 Task: Change the host image version preference to stable.
Action: Mouse moved to (1123, 78)
Screenshot: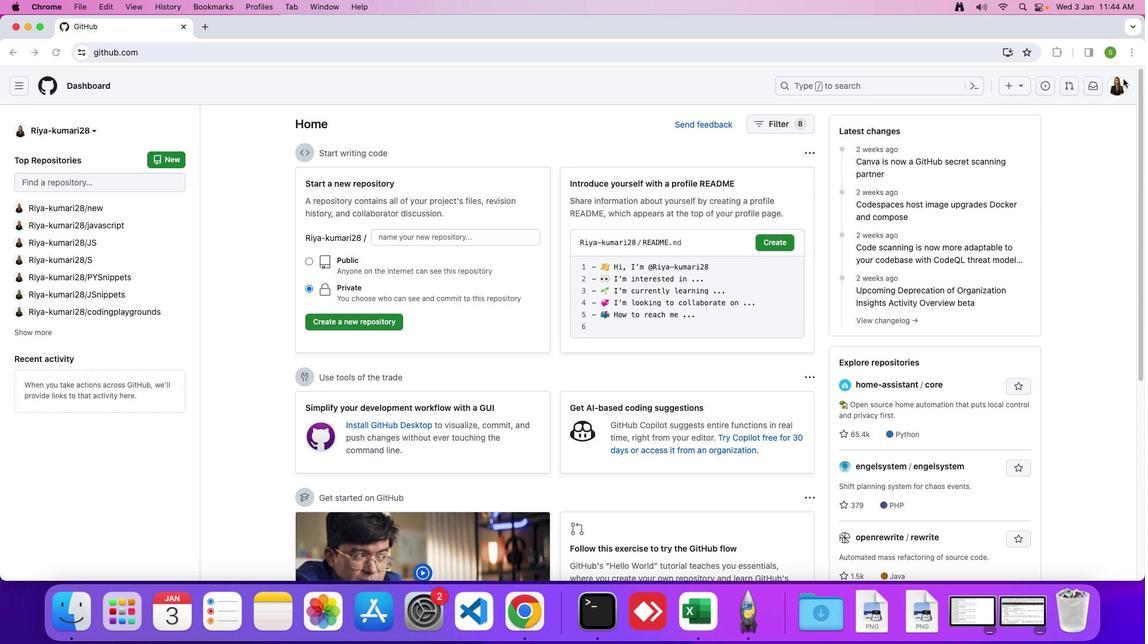 
Action: Mouse pressed left at (1123, 78)
Screenshot: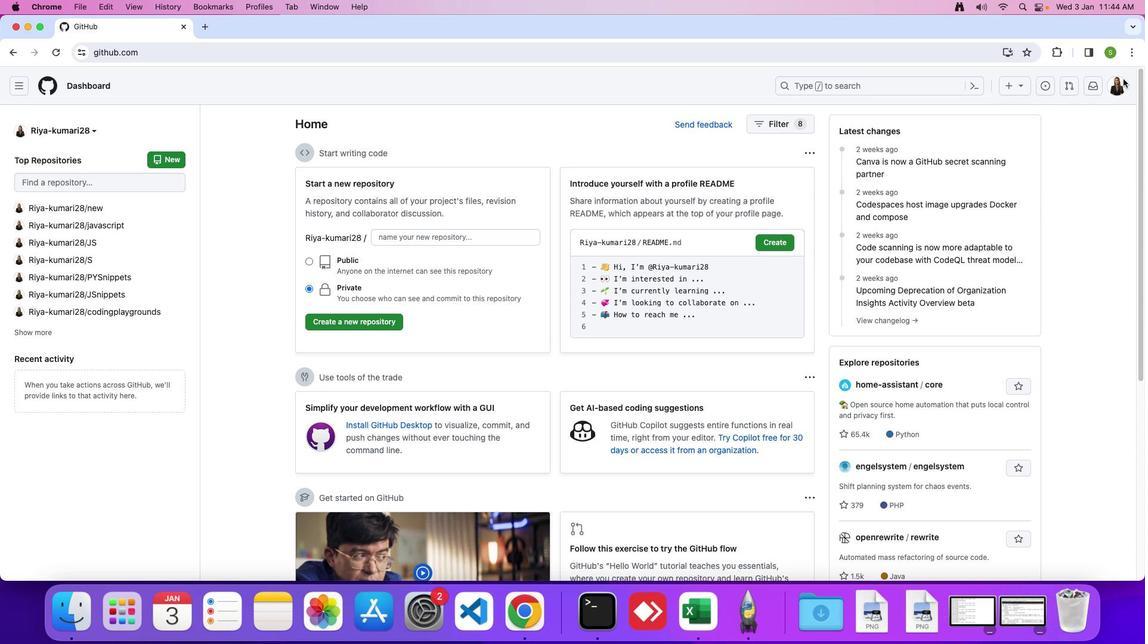 
Action: Mouse moved to (1115, 84)
Screenshot: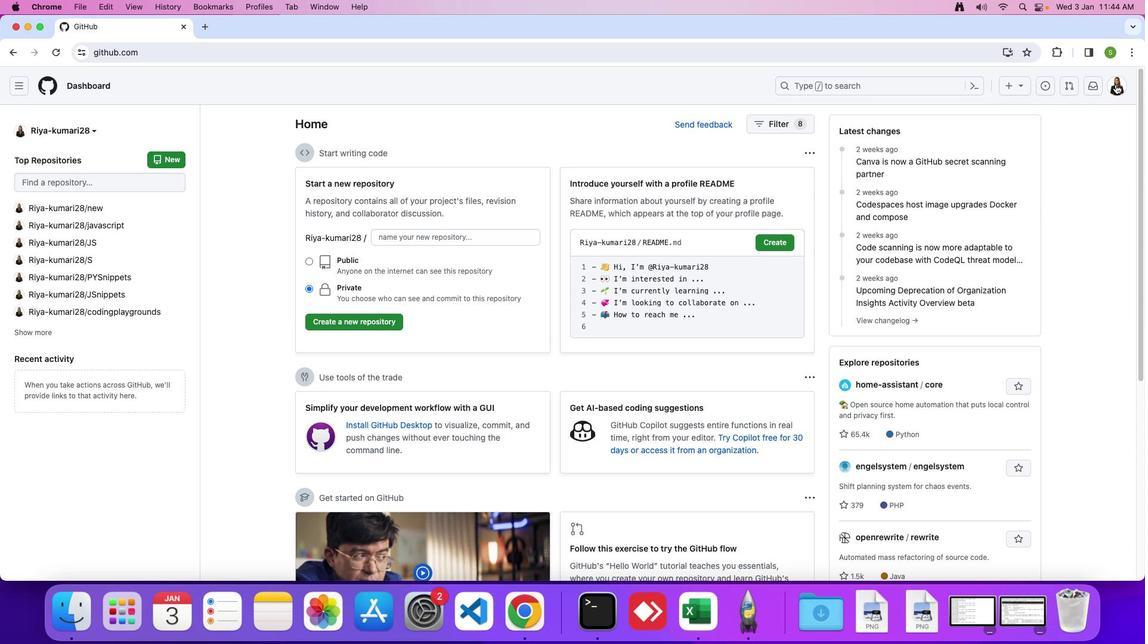 
Action: Mouse pressed left at (1115, 84)
Screenshot: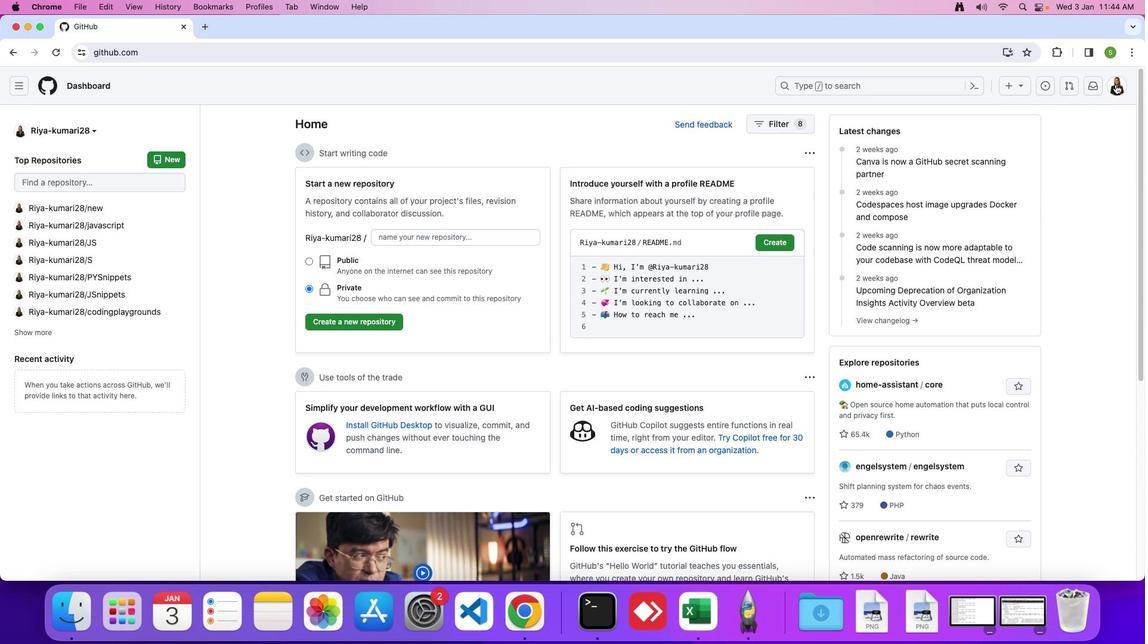 
Action: Mouse moved to (1013, 414)
Screenshot: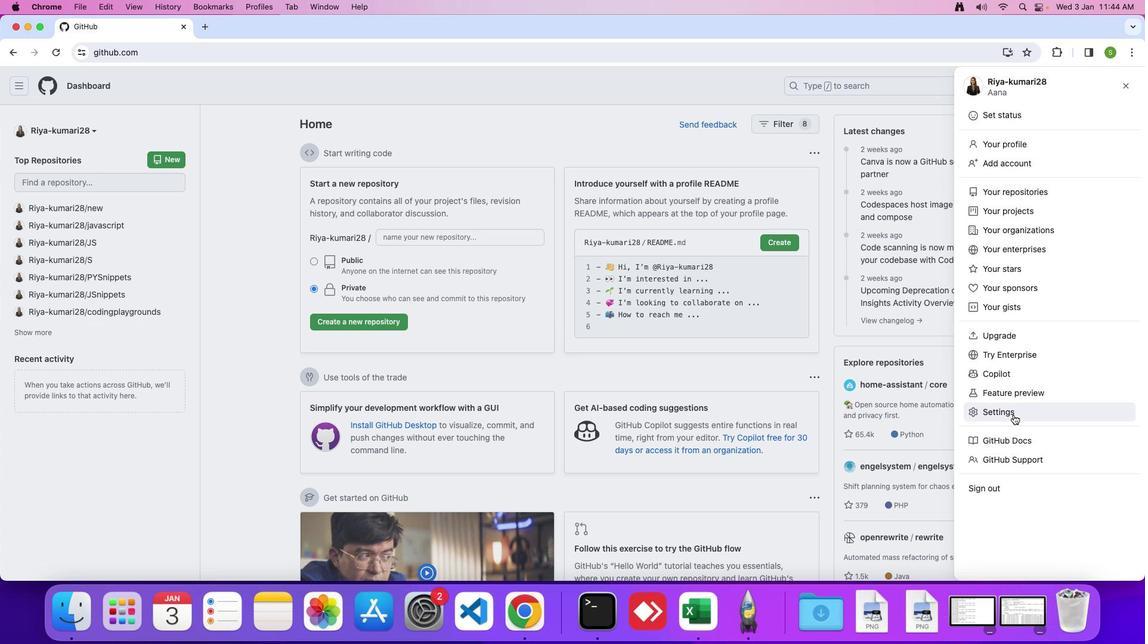 
Action: Mouse pressed left at (1013, 414)
Screenshot: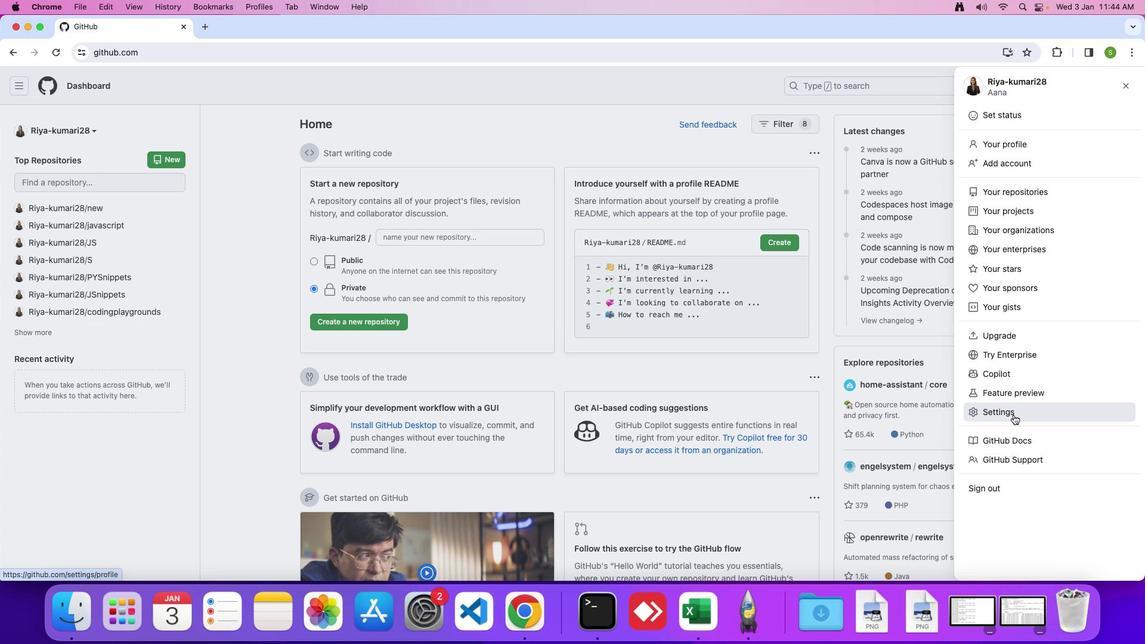 
Action: Mouse moved to (270, 497)
Screenshot: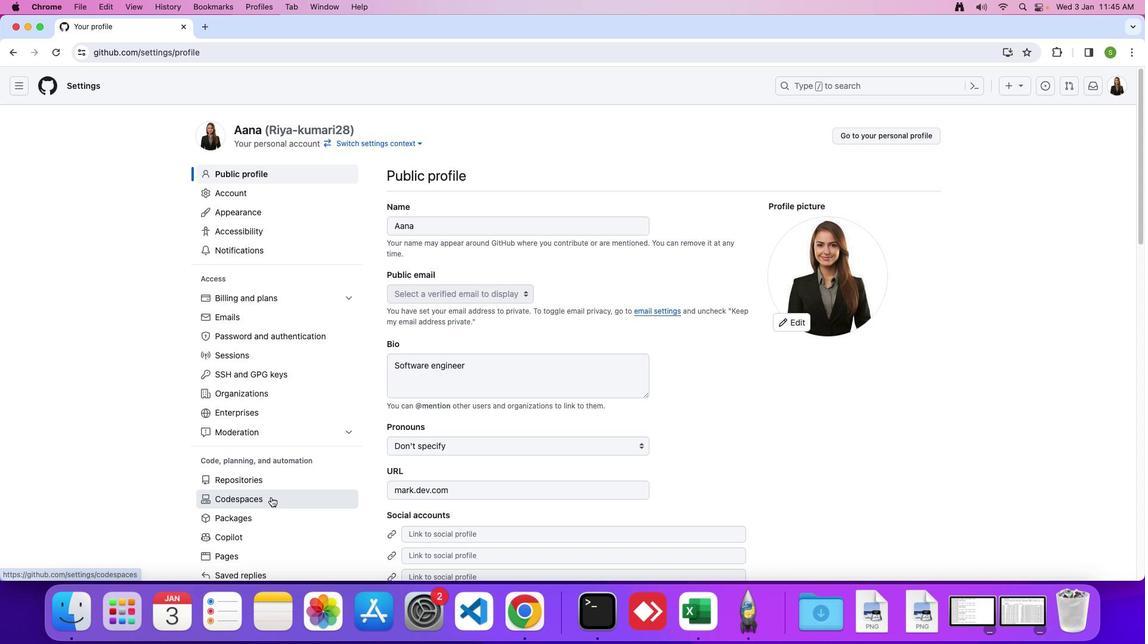 
Action: Mouse pressed left at (270, 497)
Screenshot: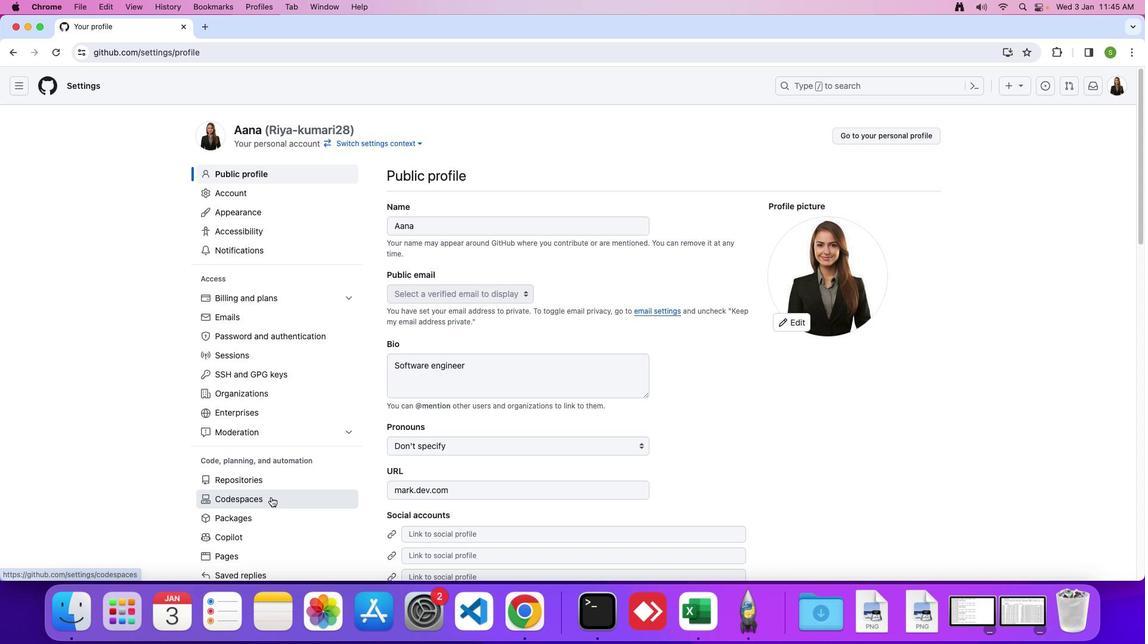 
Action: Mouse moved to (548, 427)
Screenshot: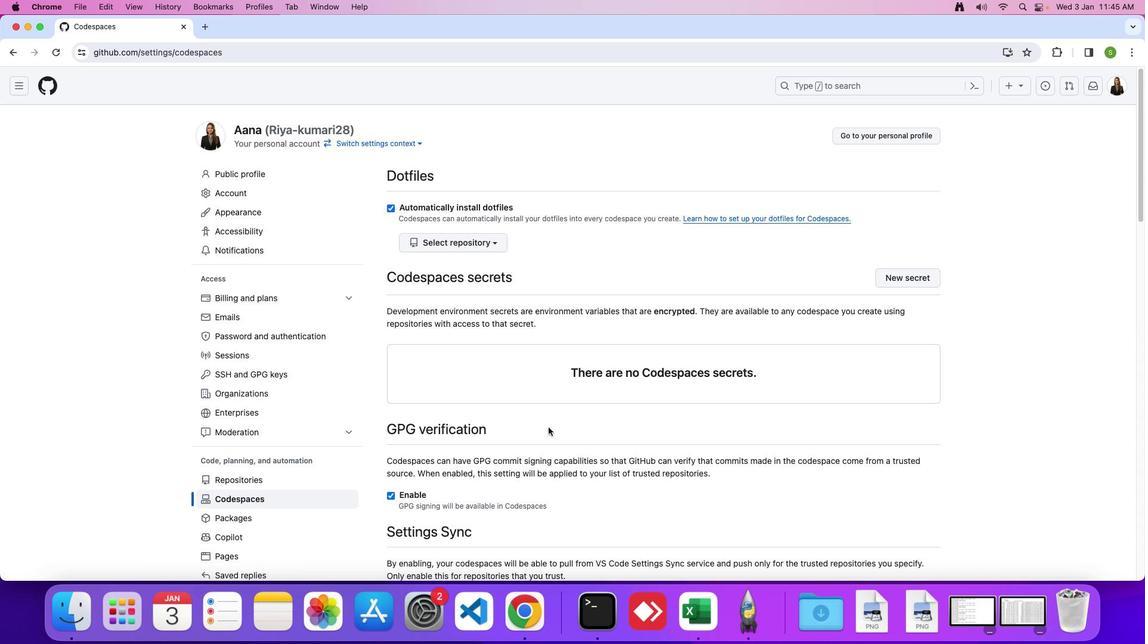 
Action: Mouse scrolled (548, 427) with delta (0, 0)
Screenshot: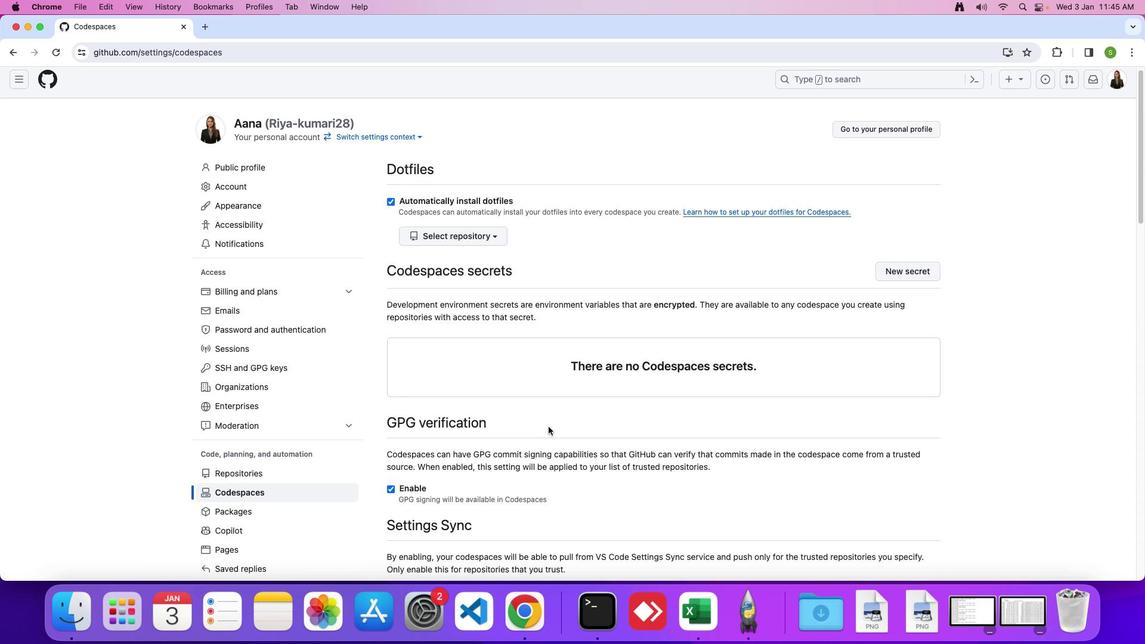 
Action: Mouse scrolled (548, 427) with delta (0, 0)
Screenshot: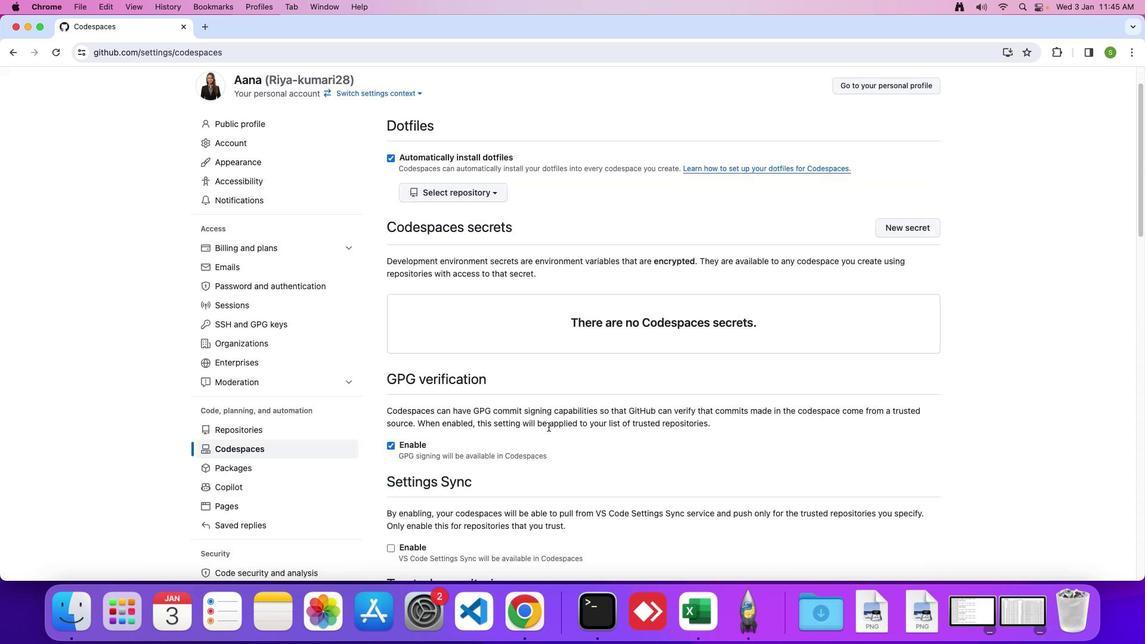 
Action: Mouse scrolled (548, 427) with delta (0, -2)
Screenshot: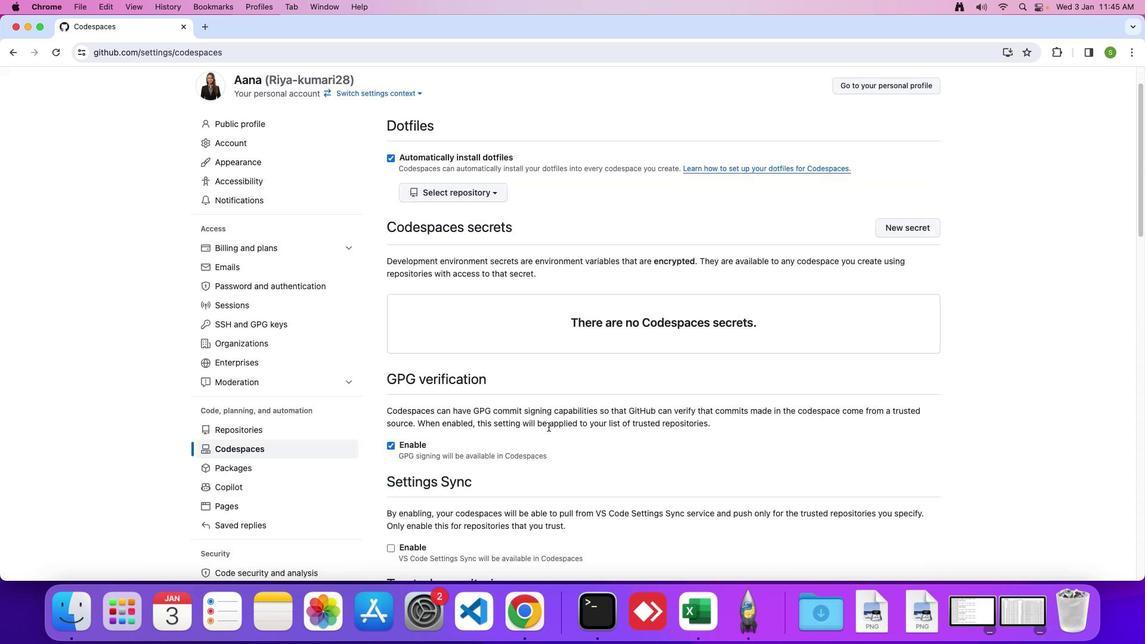 
Action: Mouse moved to (548, 427)
Screenshot: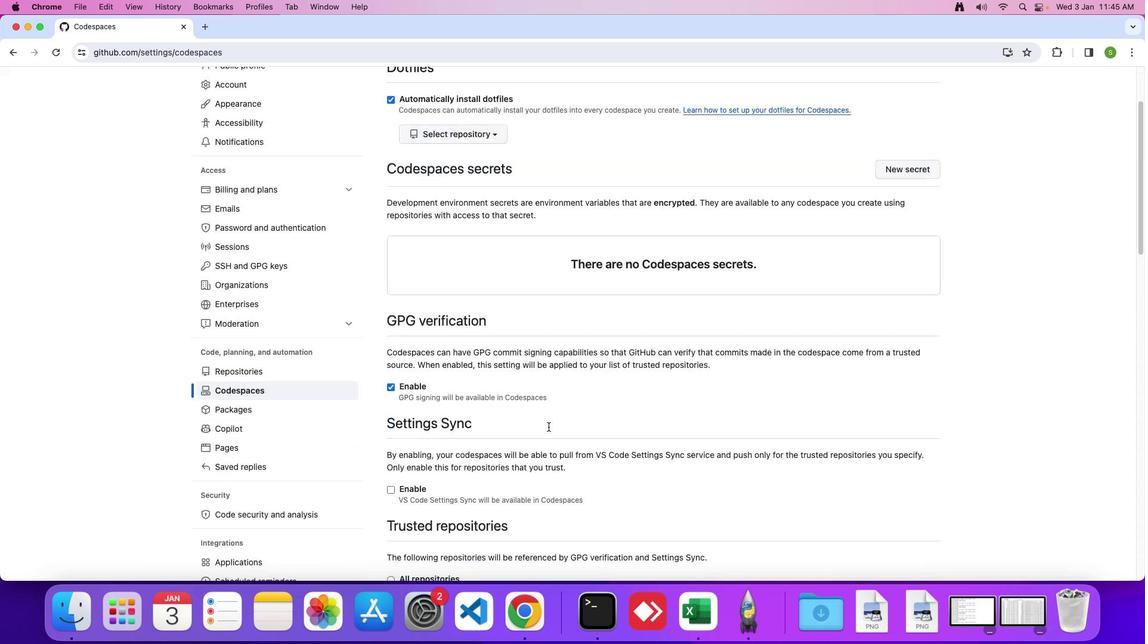 
Action: Mouse scrolled (548, 427) with delta (0, 0)
Screenshot: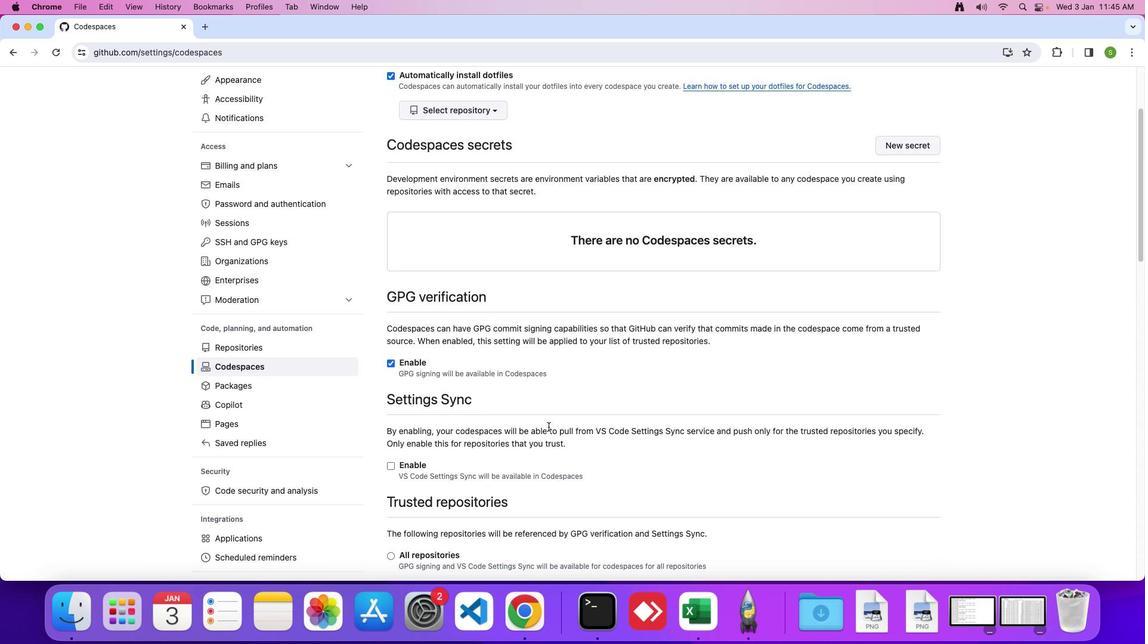 
Action: Mouse moved to (548, 427)
Screenshot: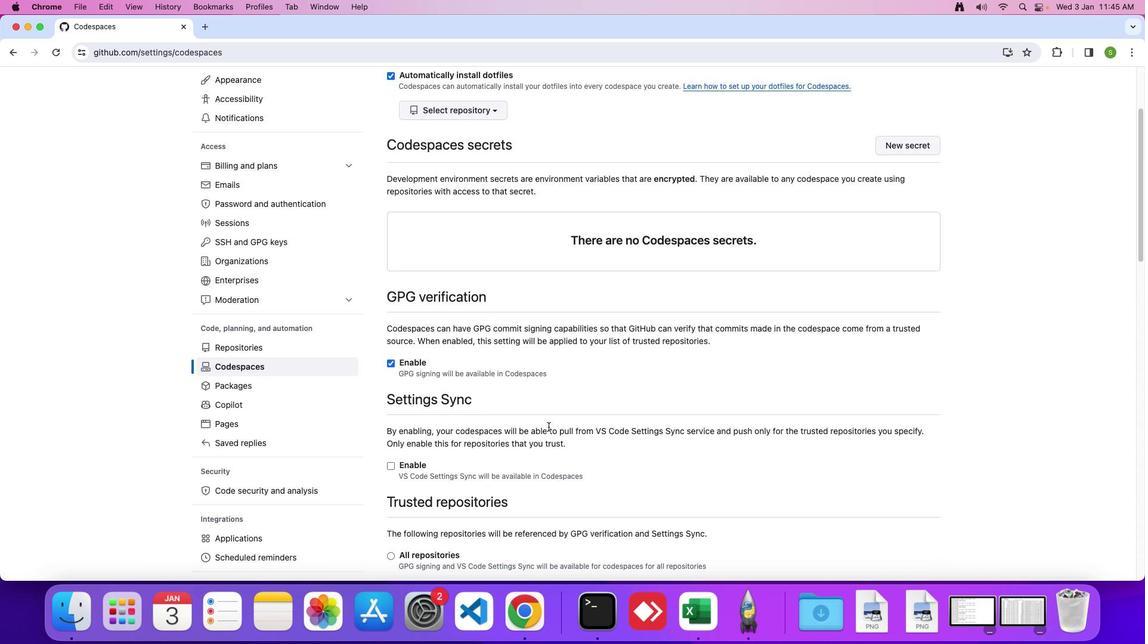 
Action: Mouse scrolled (548, 427) with delta (0, 0)
Screenshot: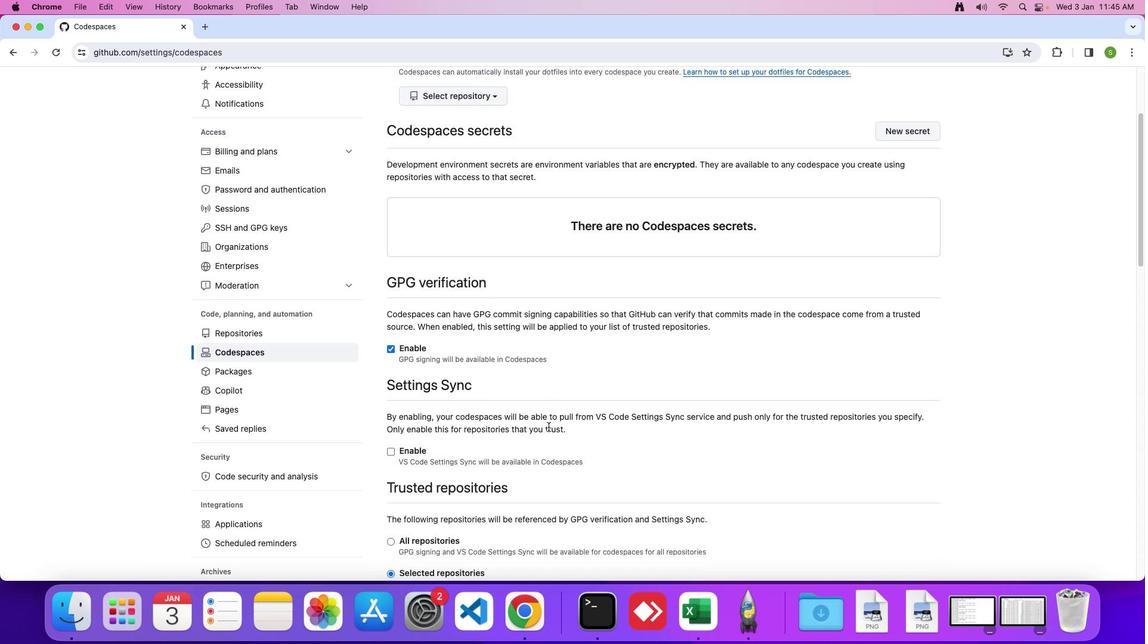 
Action: Mouse scrolled (548, 427) with delta (0, -1)
Screenshot: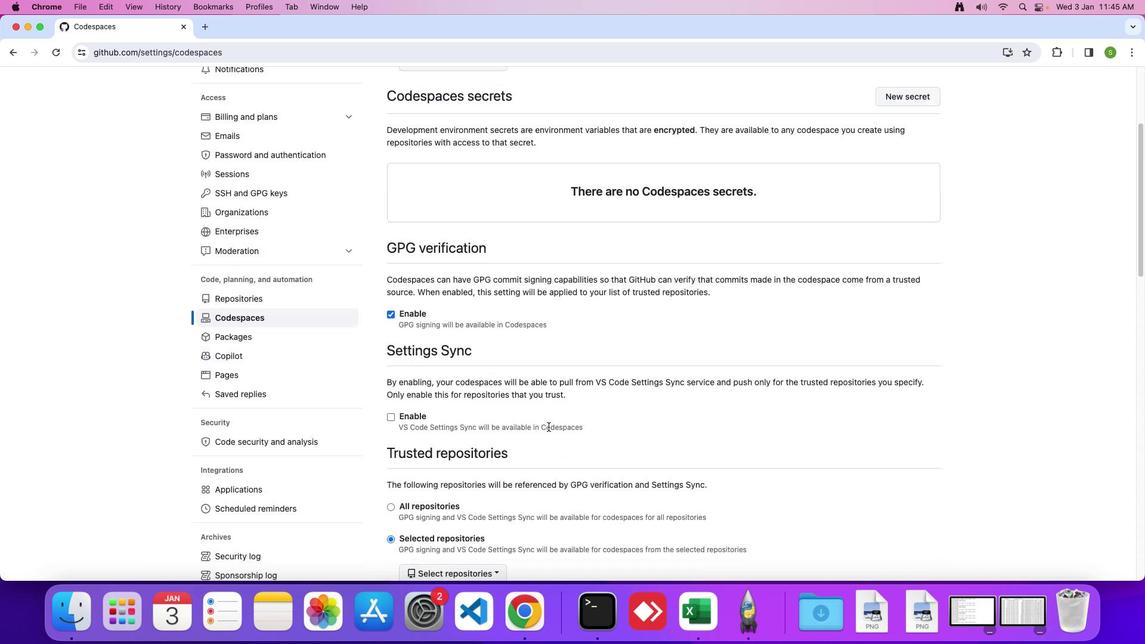 
Action: Mouse scrolled (548, 427) with delta (0, -2)
Screenshot: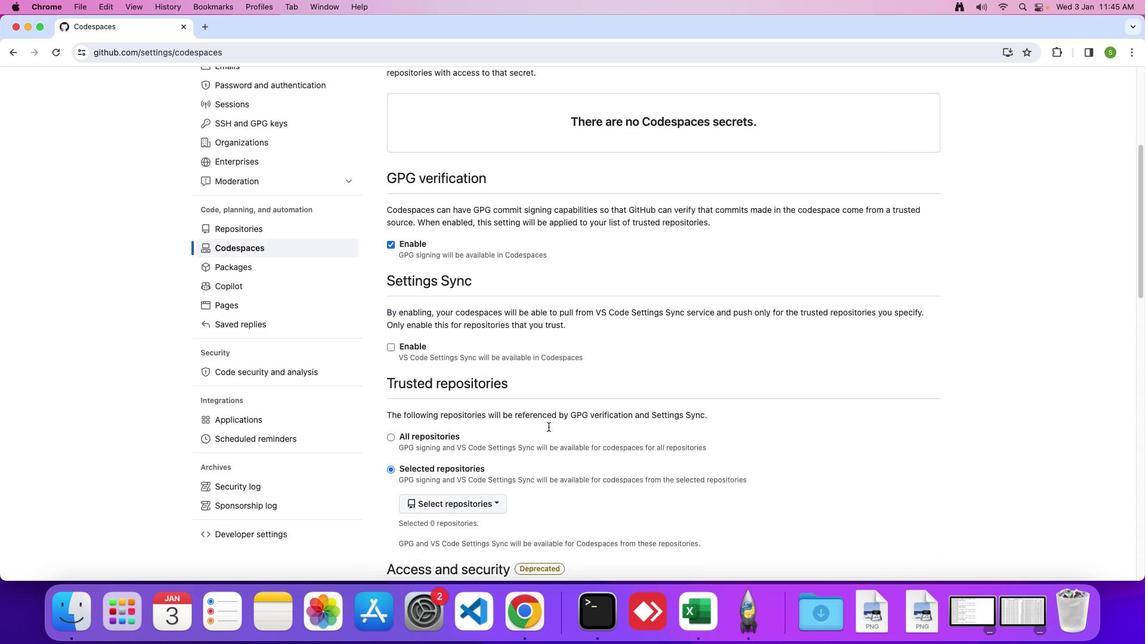 
Action: Mouse scrolled (548, 427) with delta (0, 0)
Screenshot: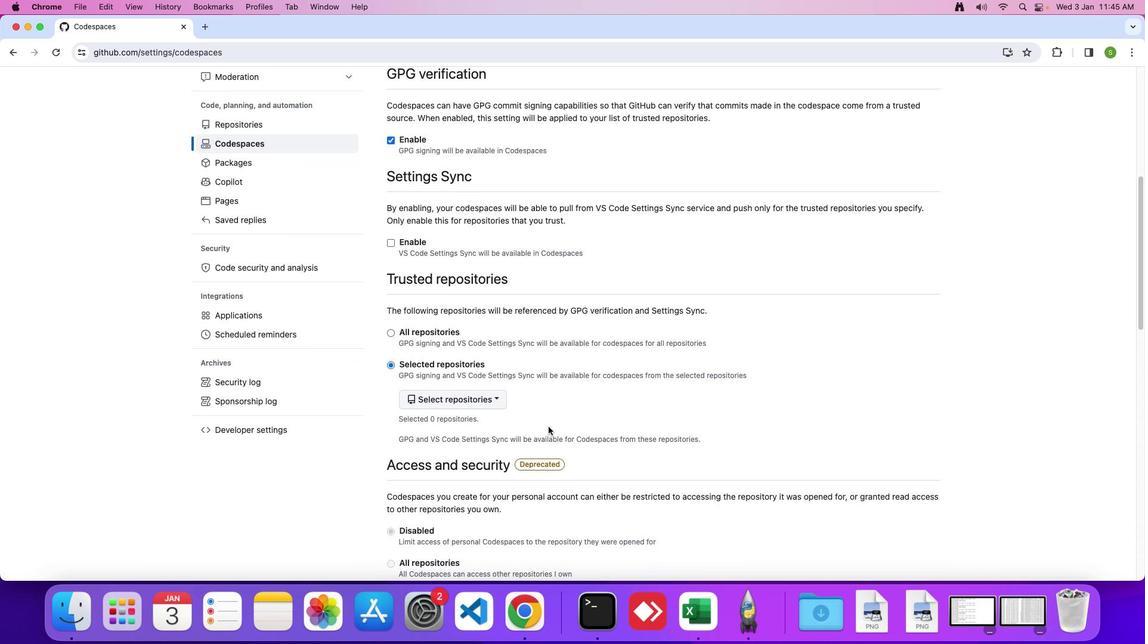 
Action: Mouse scrolled (548, 427) with delta (0, 0)
Screenshot: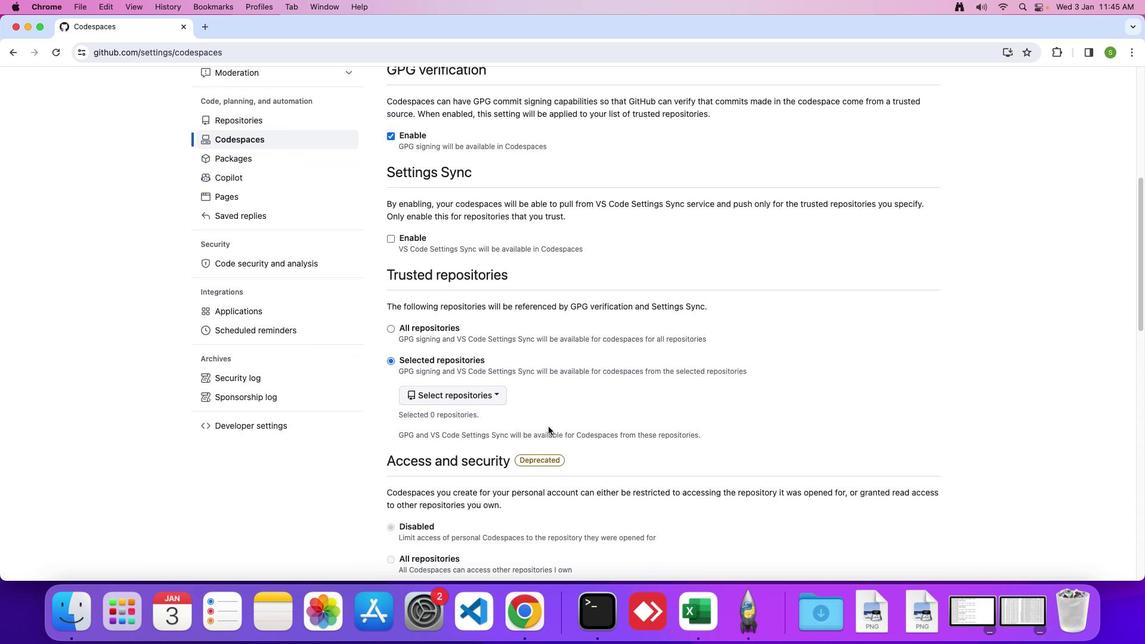 
Action: Mouse scrolled (548, 427) with delta (0, -1)
Screenshot: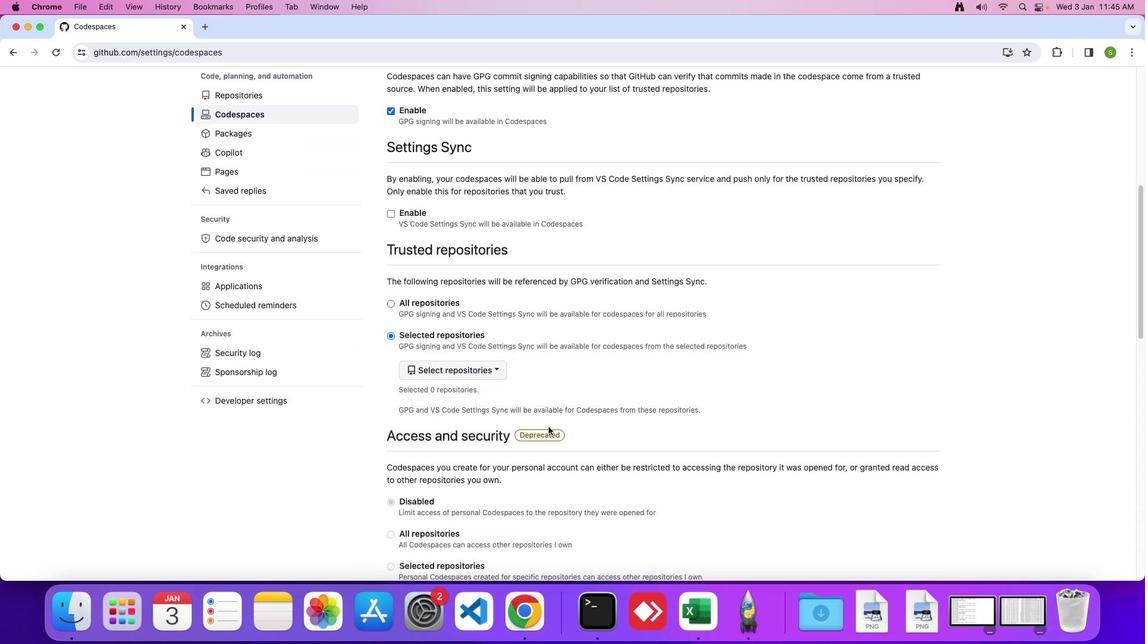
Action: Mouse scrolled (548, 427) with delta (0, 0)
Screenshot: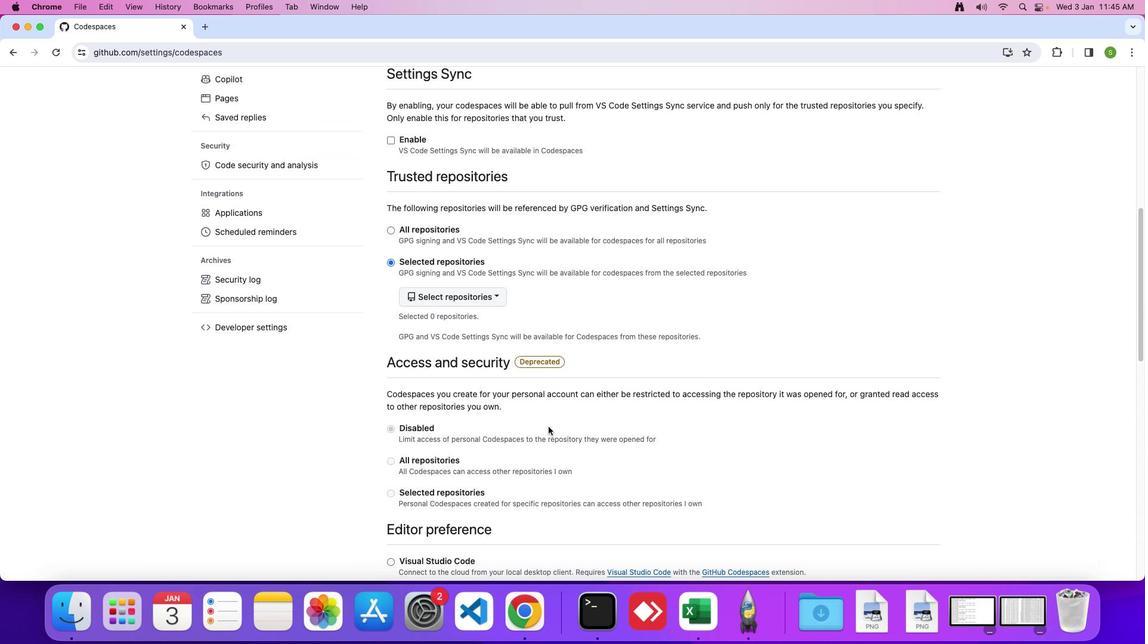 
Action: Mouse scrolled (548, 427) with delta (0, 0)
Screenshot: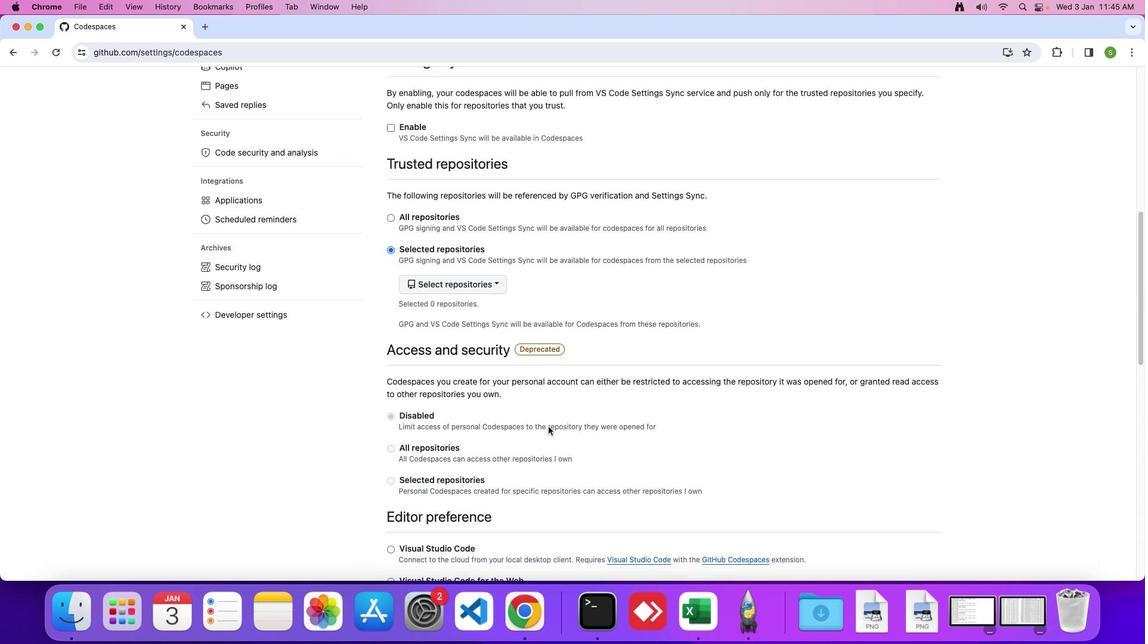 
Action: Mouse scrolled (548, 427) with delta (0, -1)
Screenshot: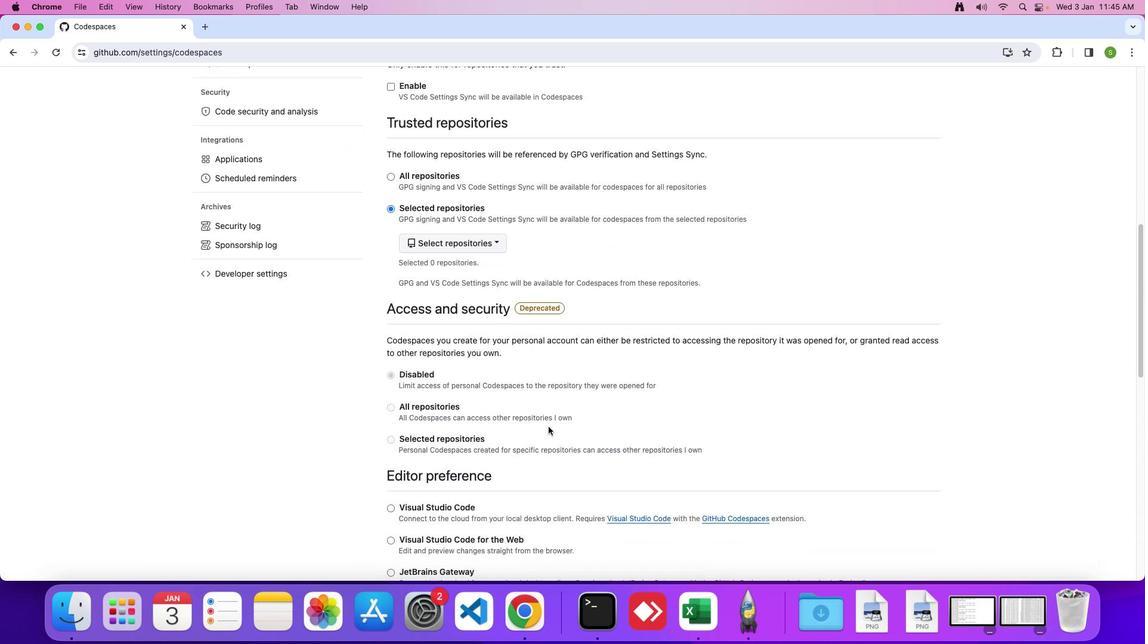 
Action: Mouse moved to (541, 428)
Screenshot: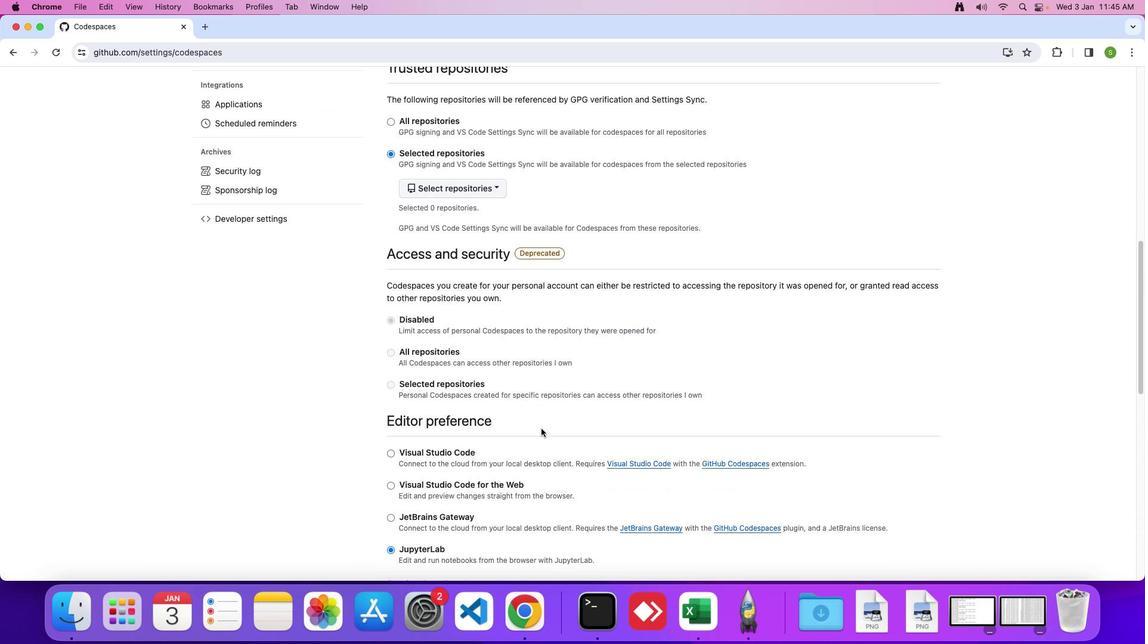 
Action: Mouse scrolled (541, 428) with delta (0, 0)
Screenshot: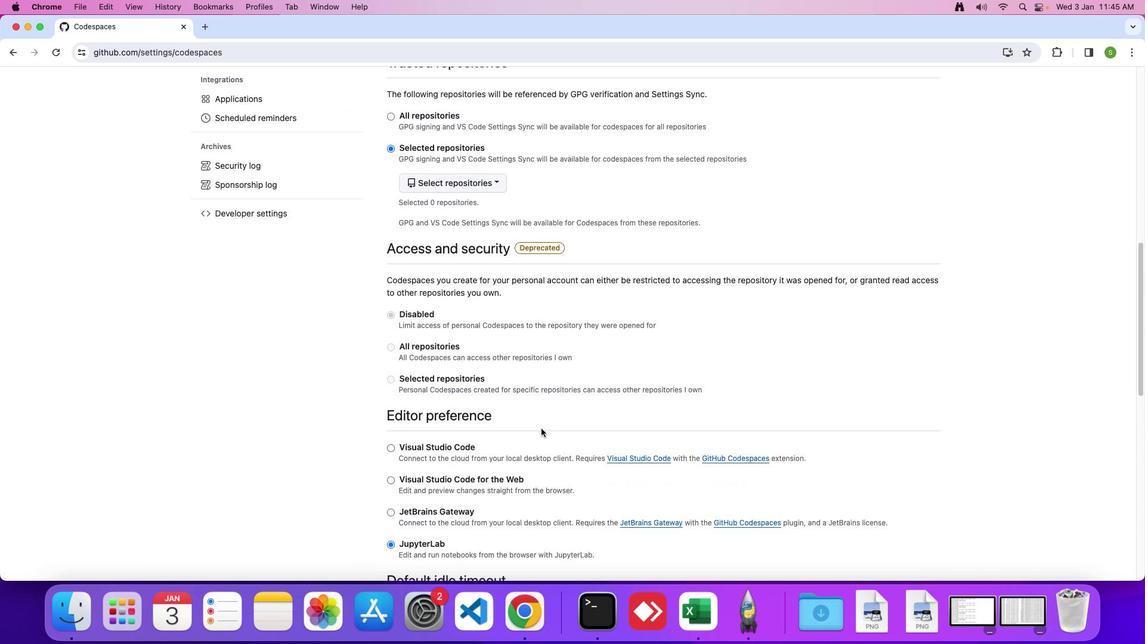 
Action: Mouse scrolled (541, 428) with delta (0, 0)
Screenshot: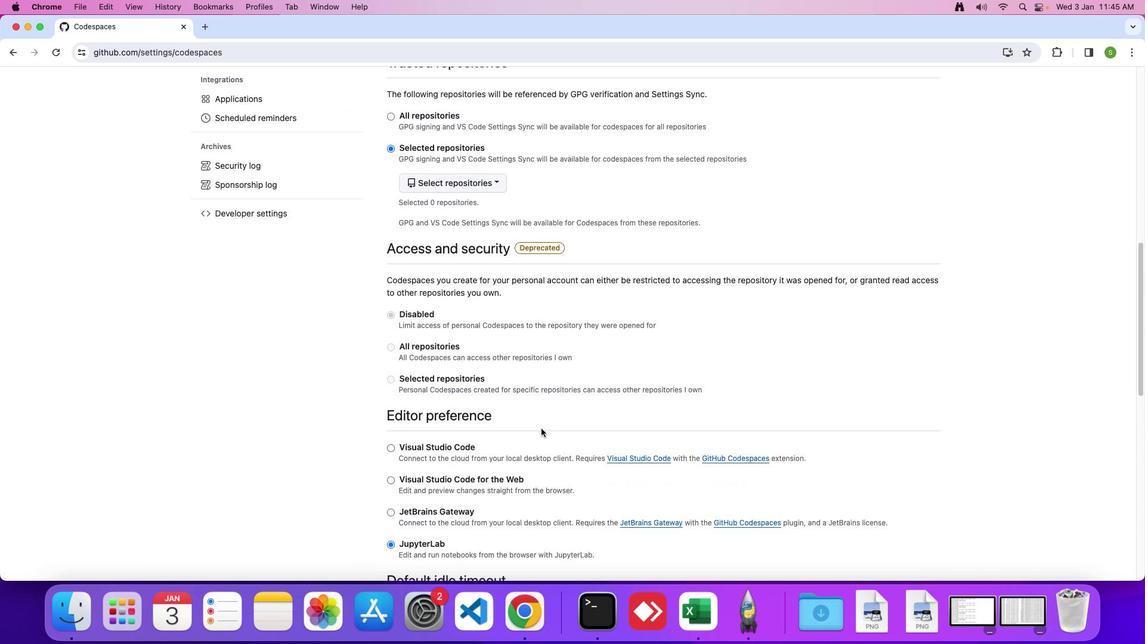 
Action: Mouse scrolled (541, 428) with delta (0, -1)
Screenshot: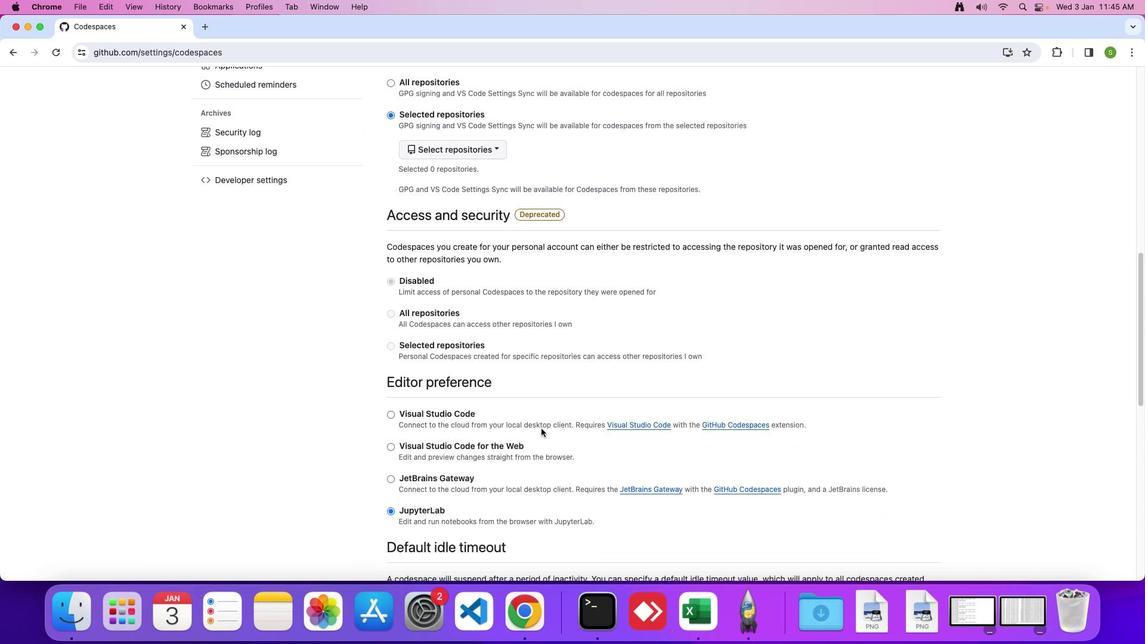 
Action: Mouse scrolled (541, 428) with delta (0, 0)
Screenshot: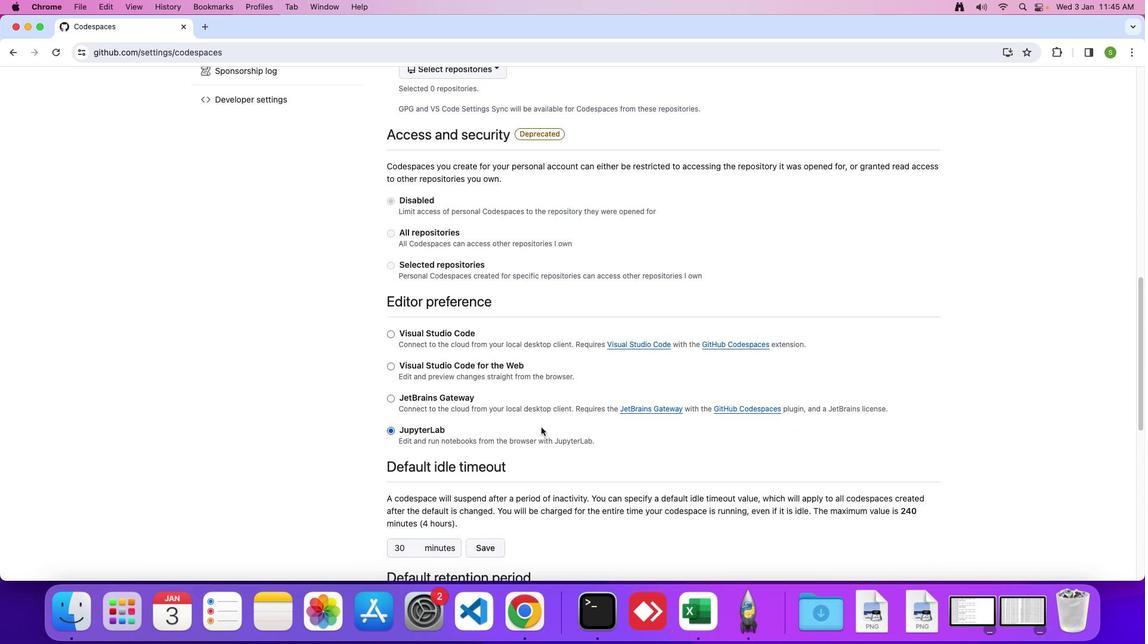 
Action: Mouse moved to (541, 427)
Screenshot: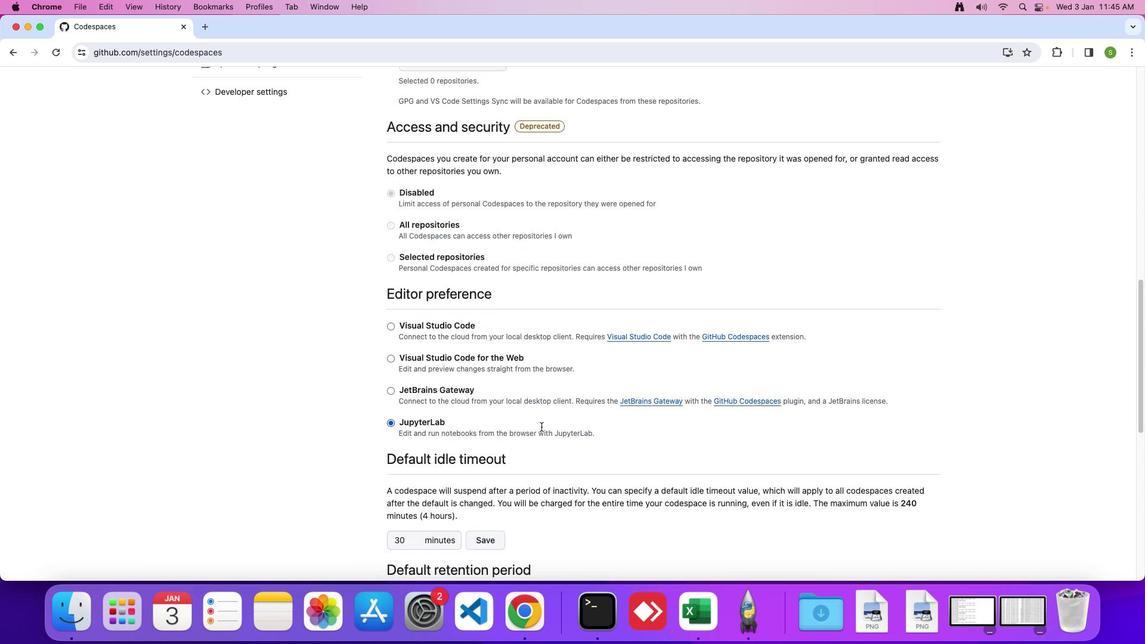 
Action: Mouse scrolled (541, 427) with delta (0, 0)
Screenshot: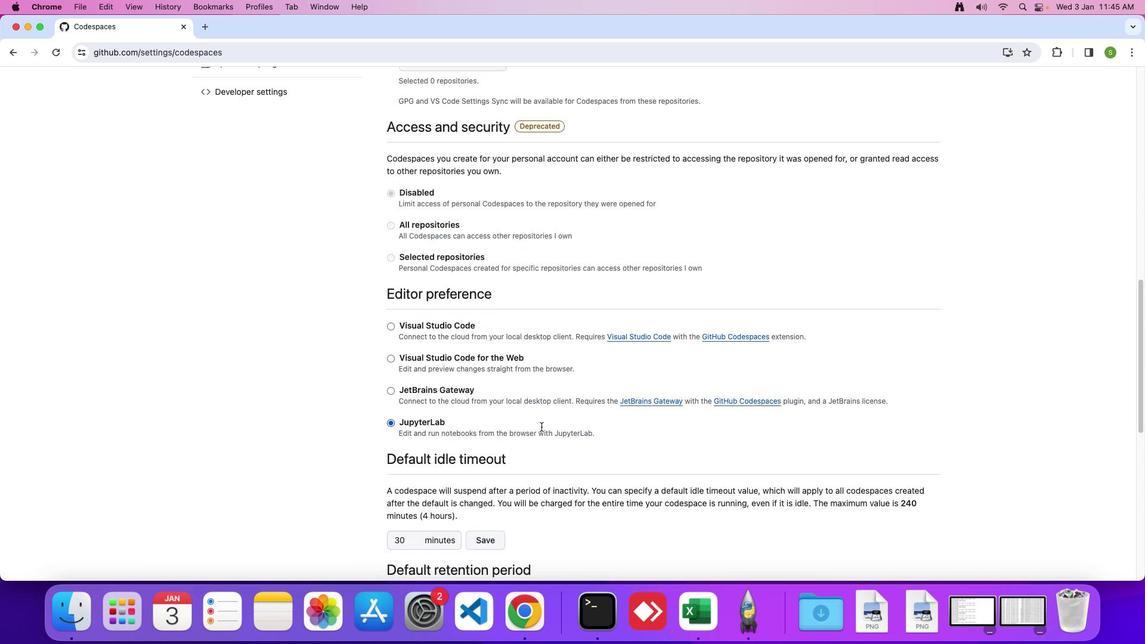 
Action: Mouse moved to (541, 427)
Screenshot: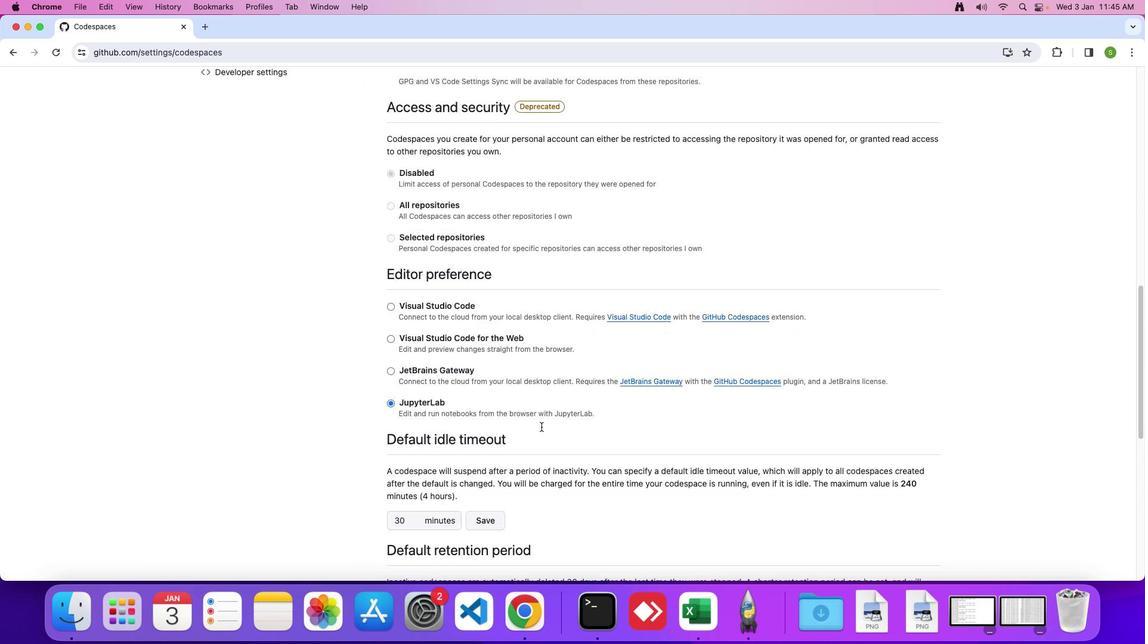 
Action: Mouse scrolled (541, 427) with delta (0, -1)
Screenshot: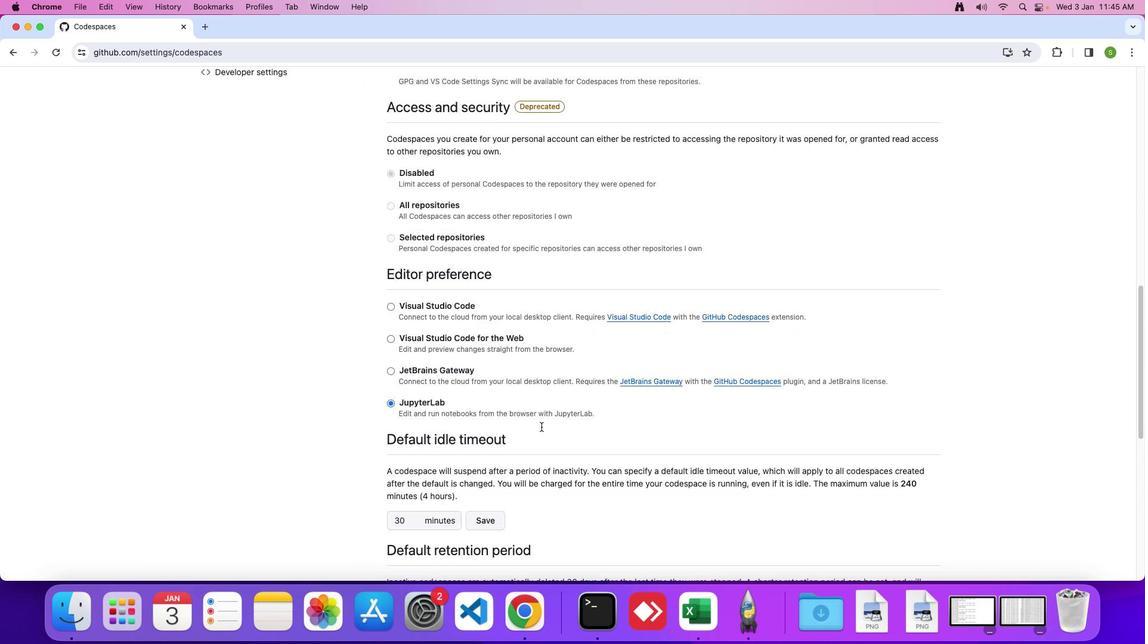 
Action: Mouse moved to (541, 426)
Screenshot: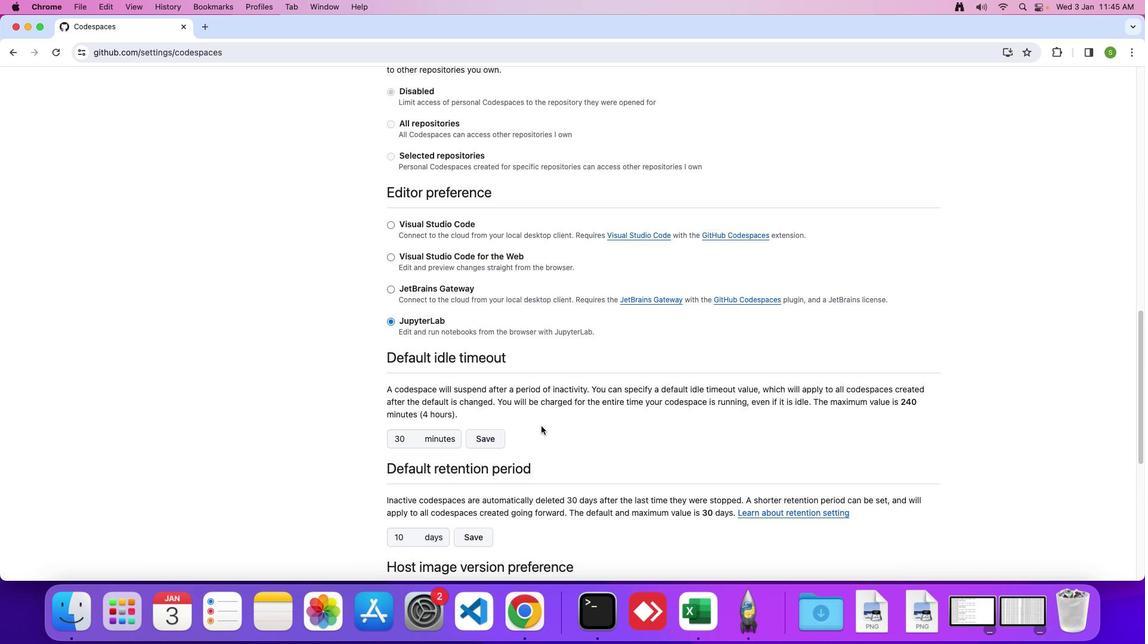 
Action: Mouse scrolled (541, 426) with delta (0, 0)
Screenshot: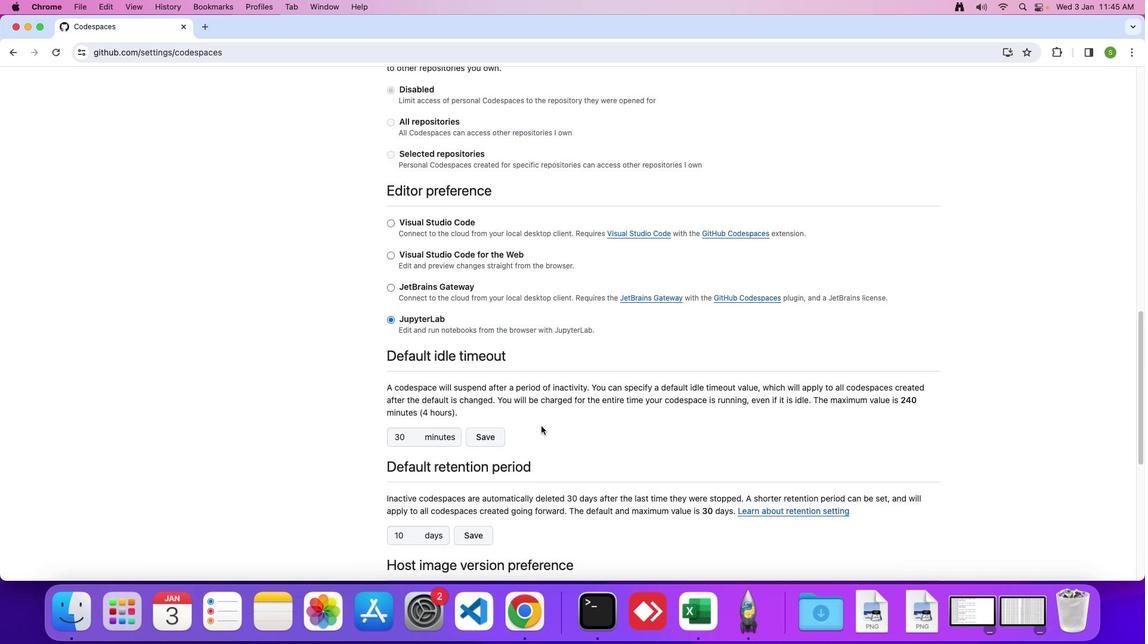 
Action: Mouse moved to (541, 426)
Screenshot: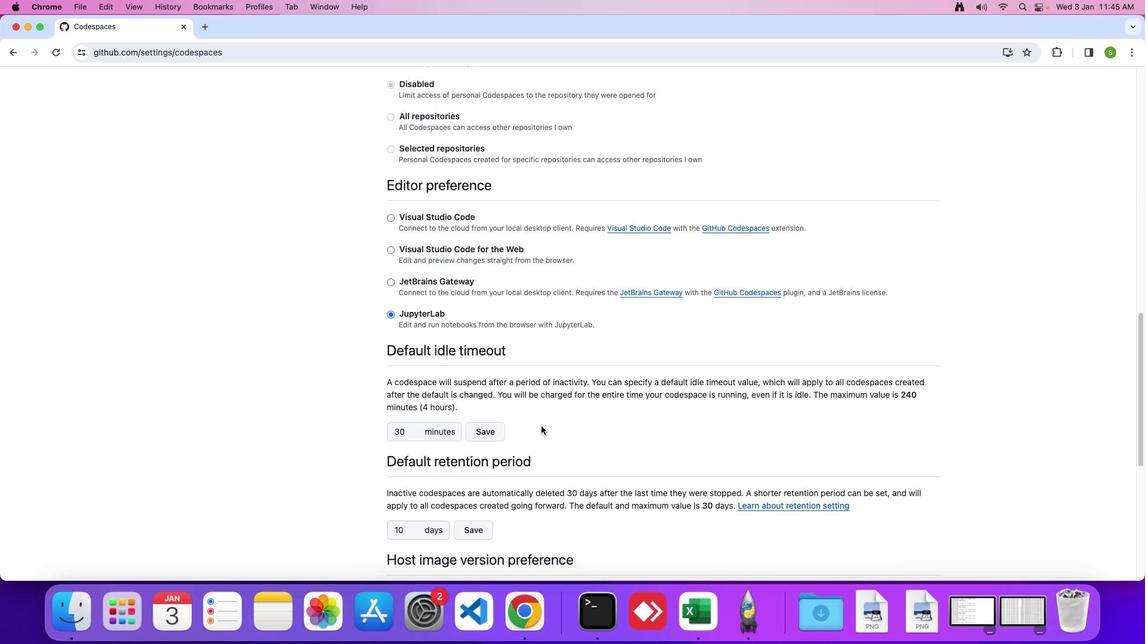 
Action: Mouse scrolled (541, 426) with delta (0, 0)
Screenshot: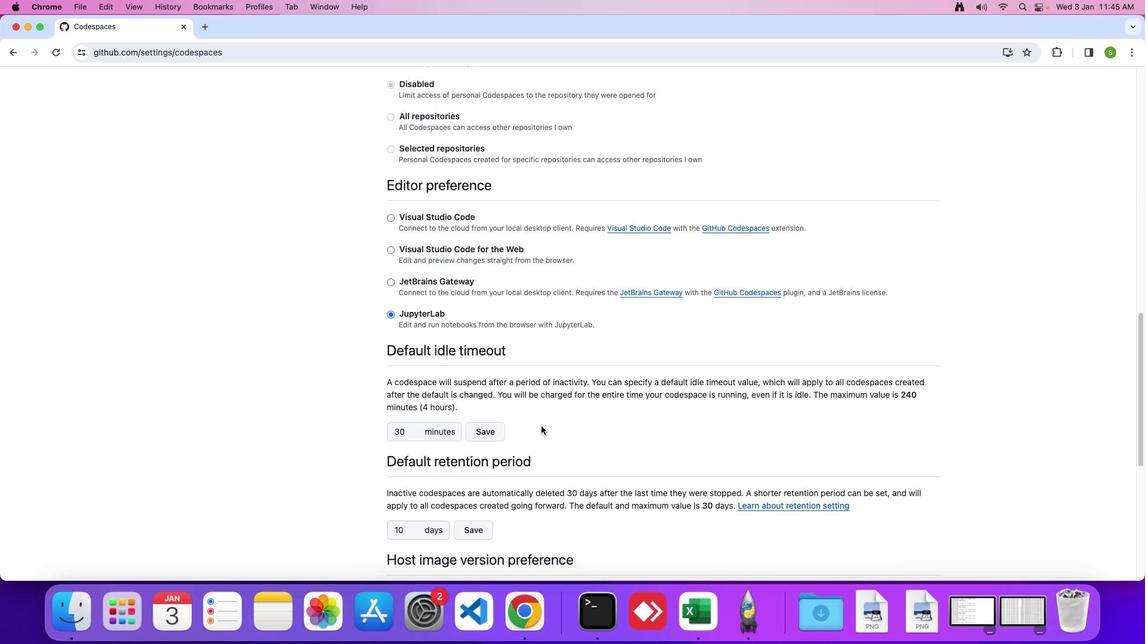 
Action: Mouse moved to (541, 426)
Screenshot: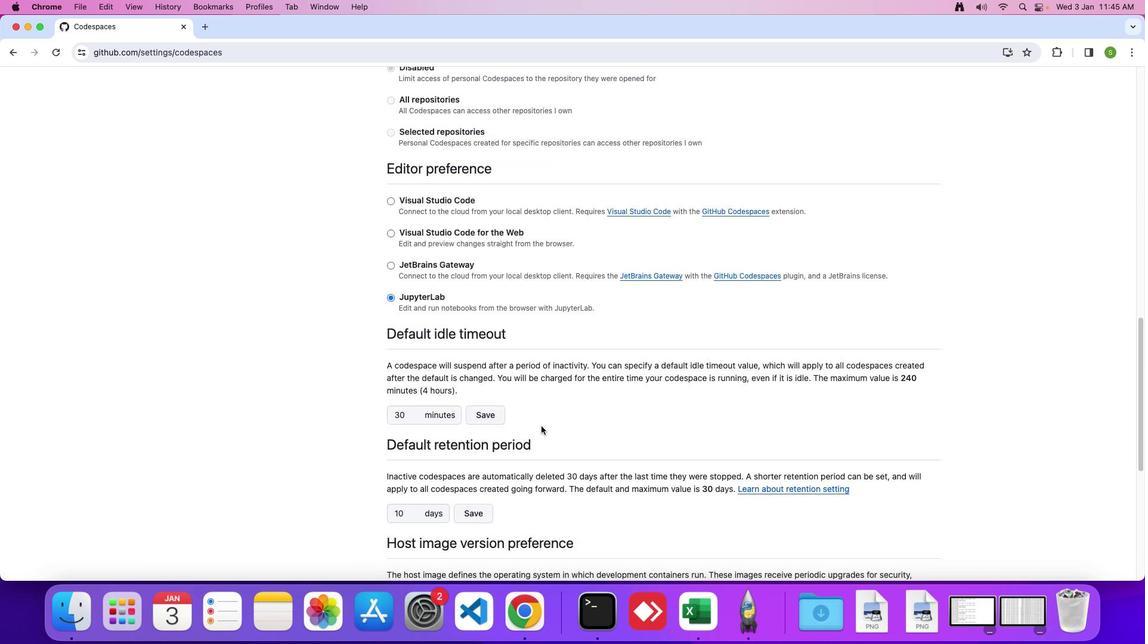 
Action: Mouse scrolled (541, 426) with delta (0, -1)
Screenshot: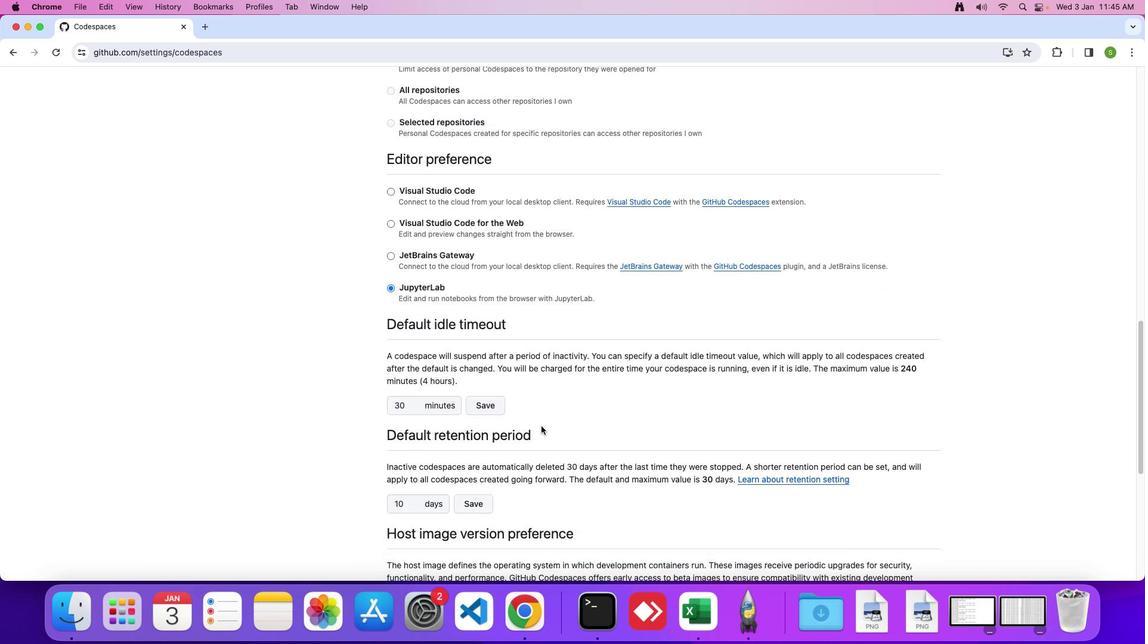 
Action: Mouse moved to (541, 426)
Screenshot: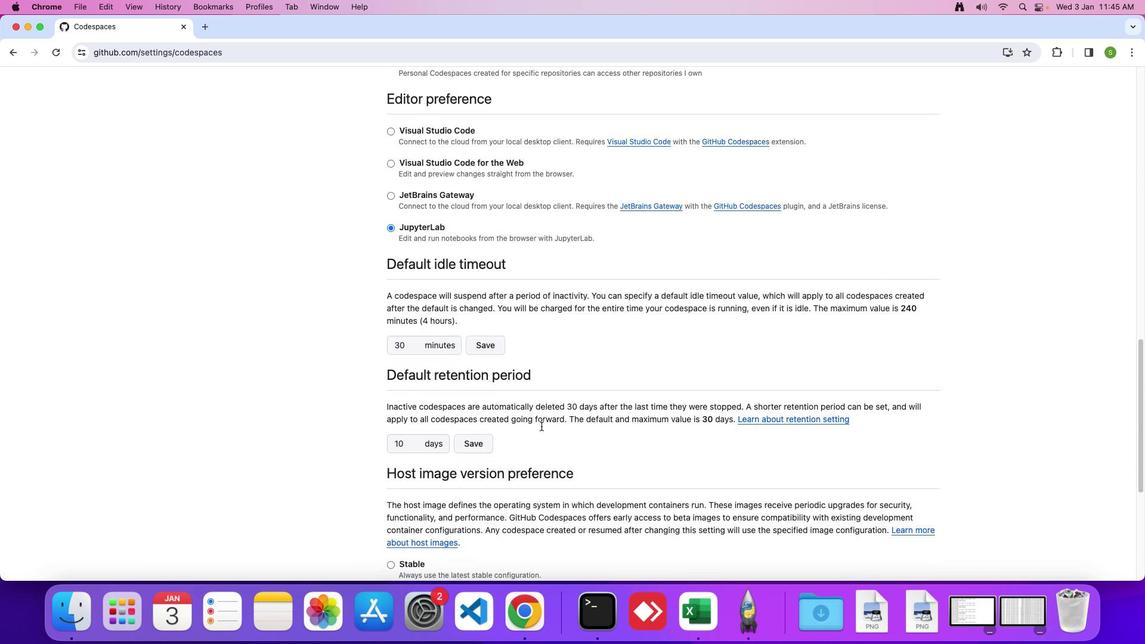
Action: Mouse scrolled (541, 426) with delta (0, 0)
Screenshot: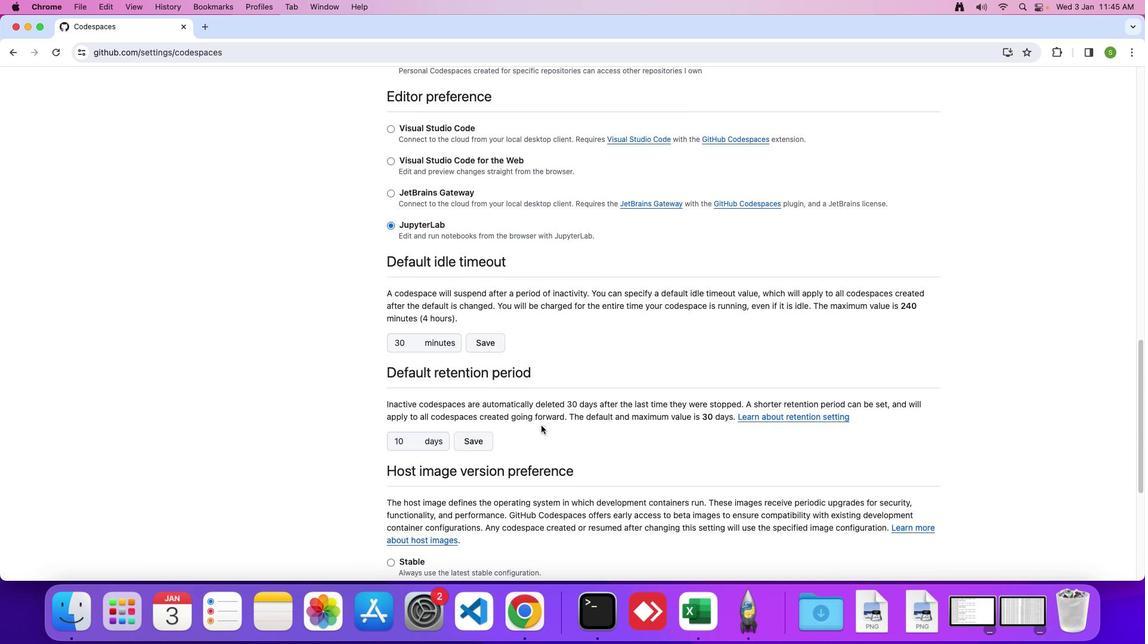 
Action: Mouse scrolled (541, 426) with delta (0, 0)
Screenshot: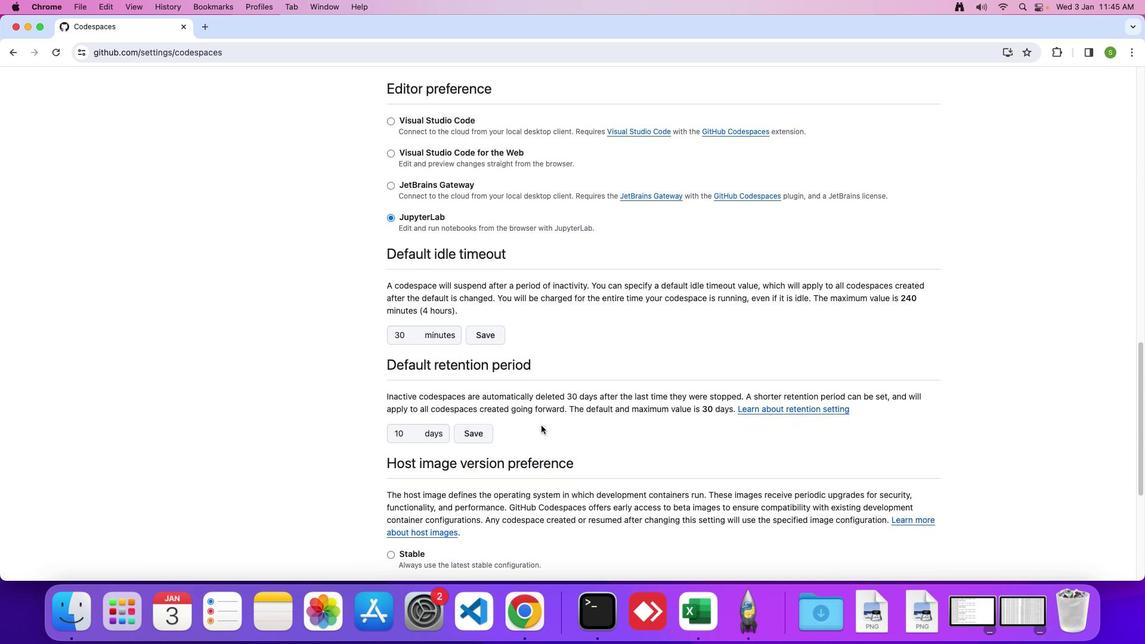
Action: Mouse moved to (541, 425)
Screenshot: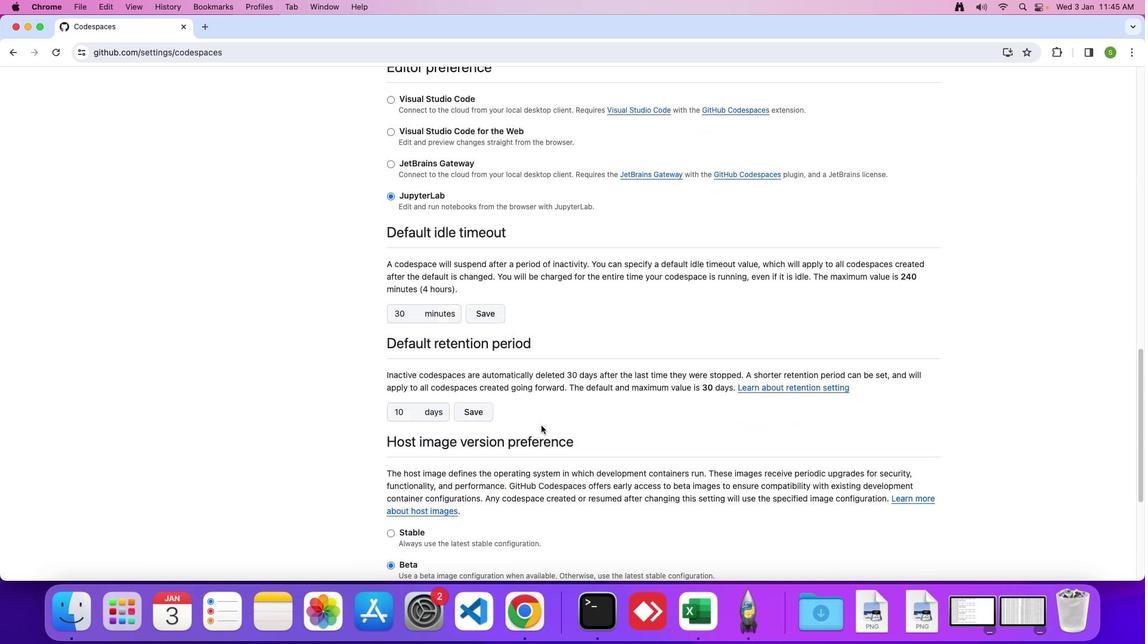 
Action: Mouse scrolled (541, 425) with delta (0, -1)
Screenshot: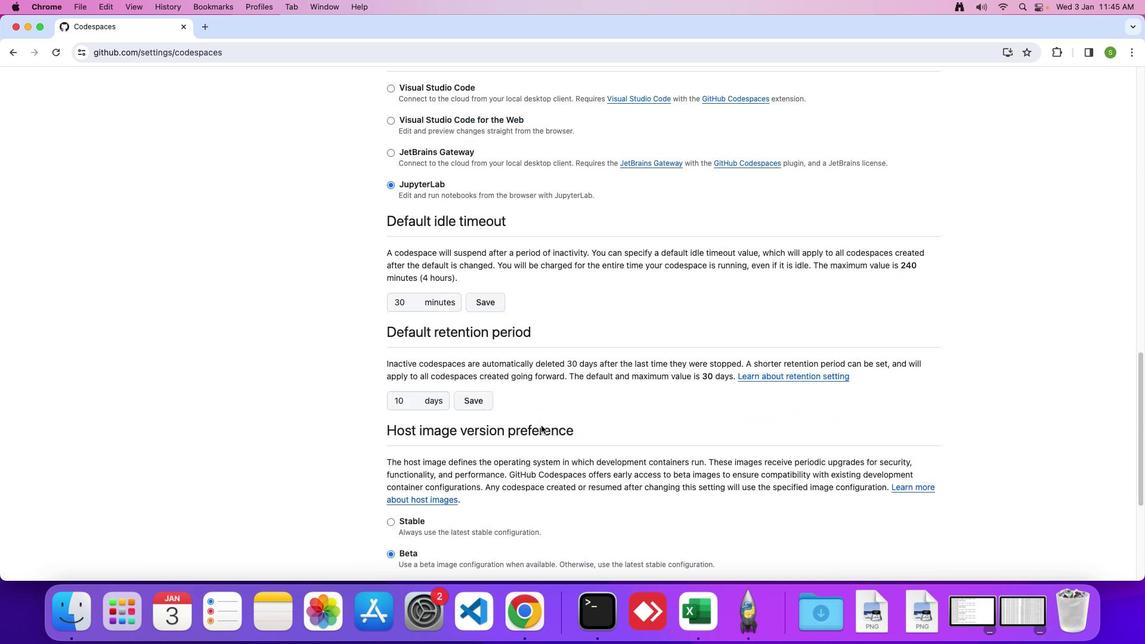 
Action: Mouse scrolled (541, 425) with delta (0, 0)
Screenshot: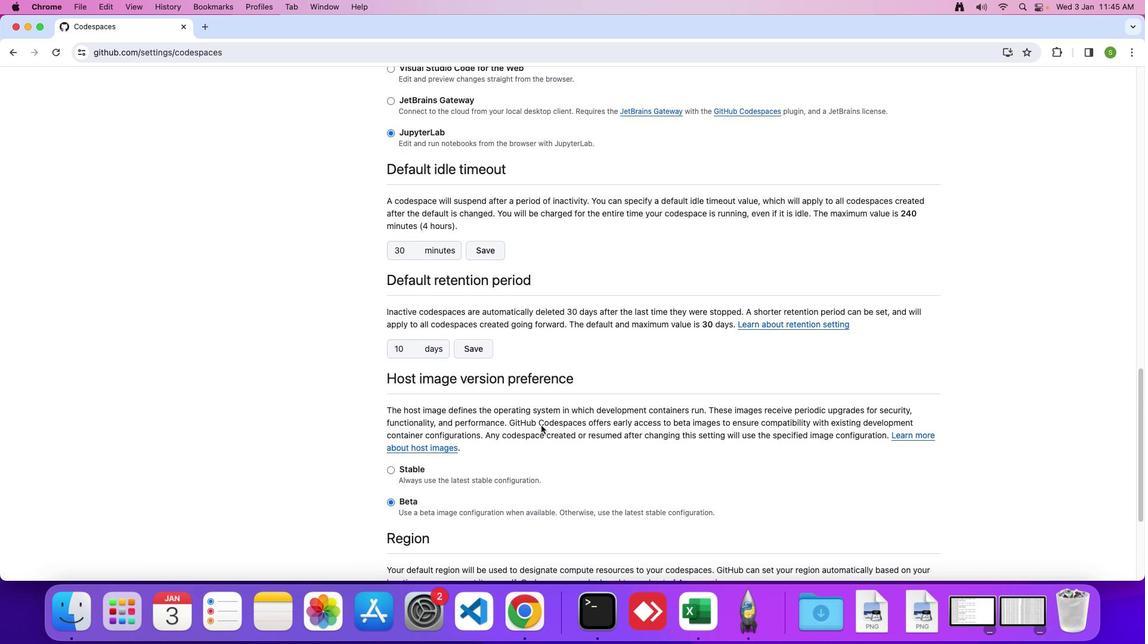 
Action: Mouse scrolled (541, 425) with delta (0, 0)
Screenshot: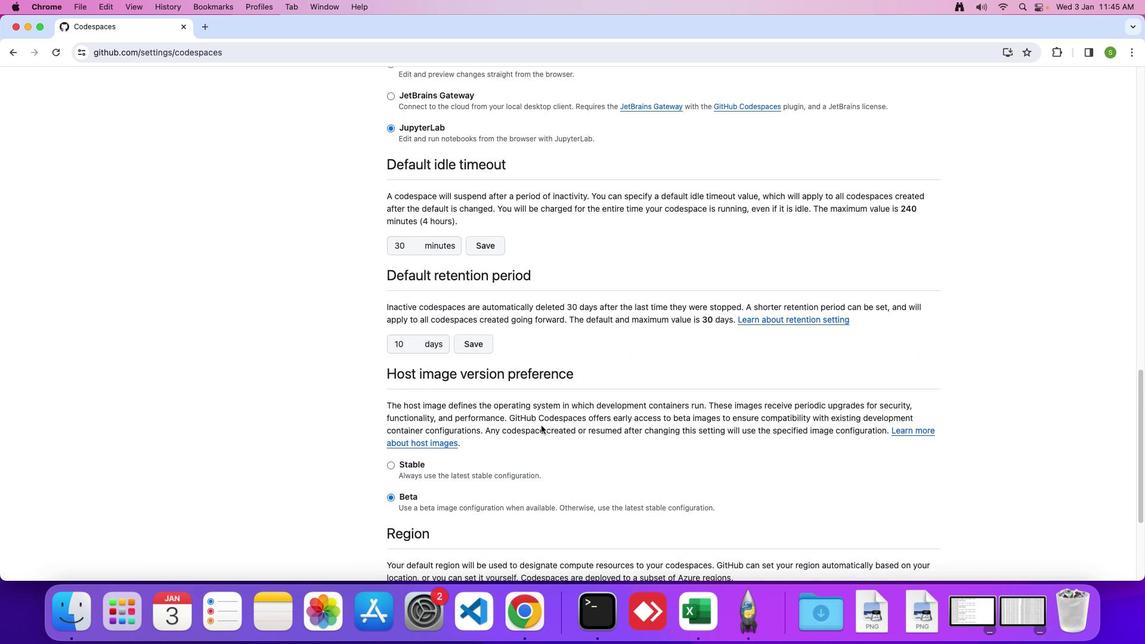 
Action: Mouse scrolled (541, 425) with delta (0, 0)
Screenshot: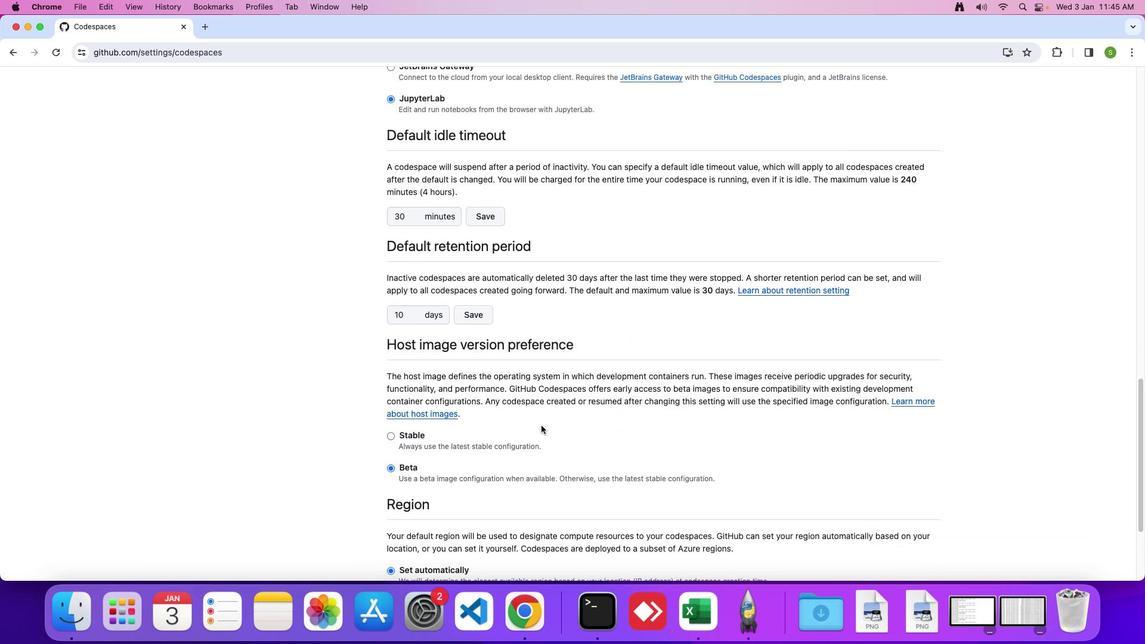 
Action: Mouse moved to (392, 411)
Screenshot: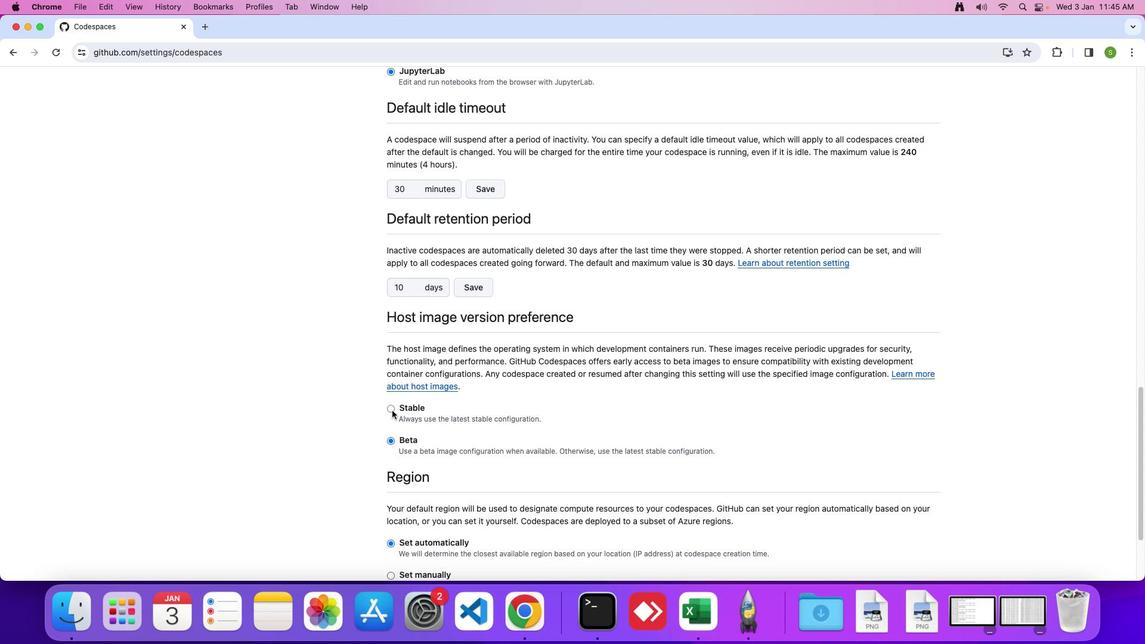 
Action: Mouse pressed left at (392, 411)
Screenshot: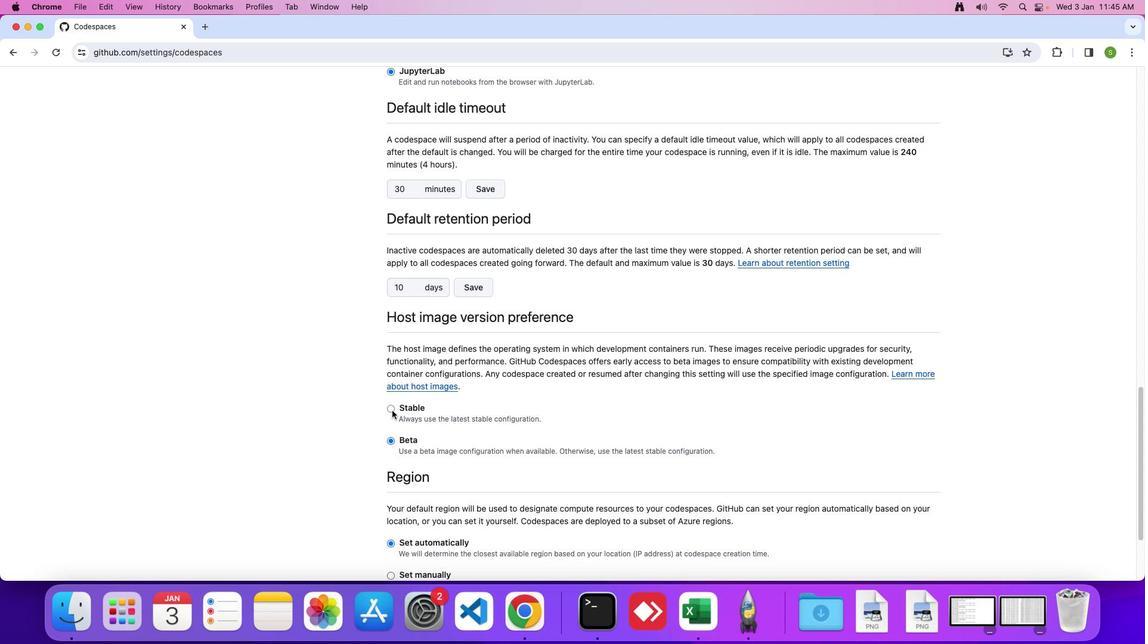 
